 Task: Create a due date automation trigger when advanced on, 2 hours before a card is due add fields without custom field "Resume" set to a number lower or equal to 1 and greater or equal to 10.
Action: Mouse moved to (822, 242)
Screenshot: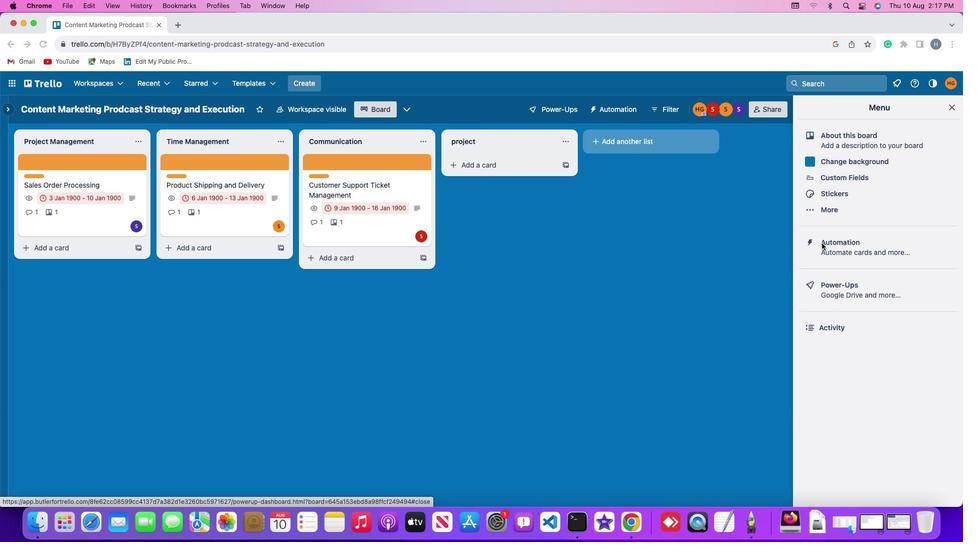 
Action: Mouse pressed left at (822, 242)
Screenshot: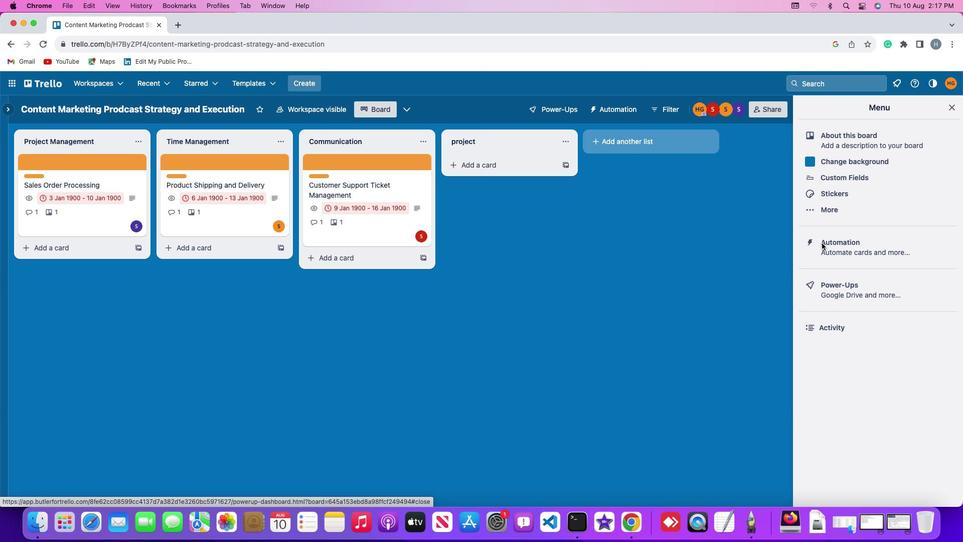 
Action: Mouse pressed left at (822, 242)
Screenshot: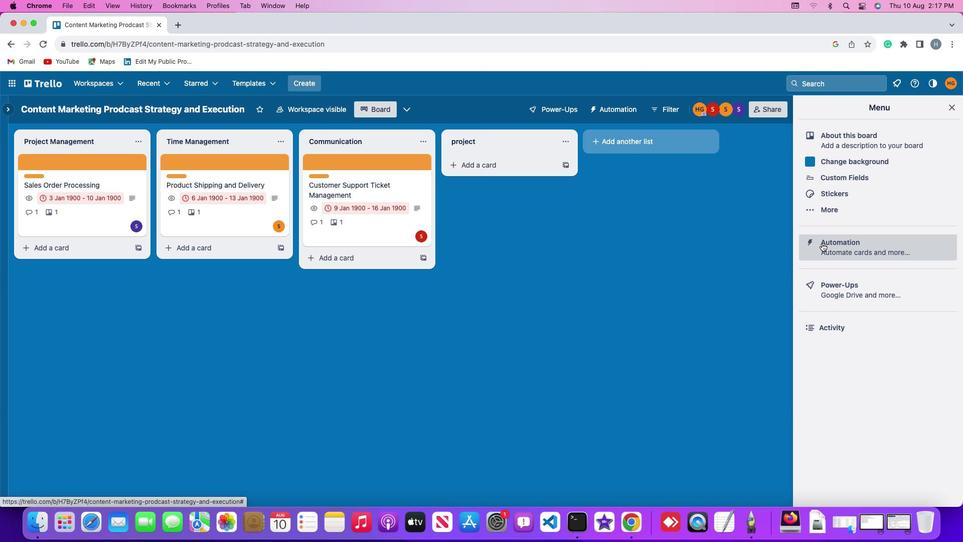 
Action: Mouse moved to (67, 234)
Screenshot: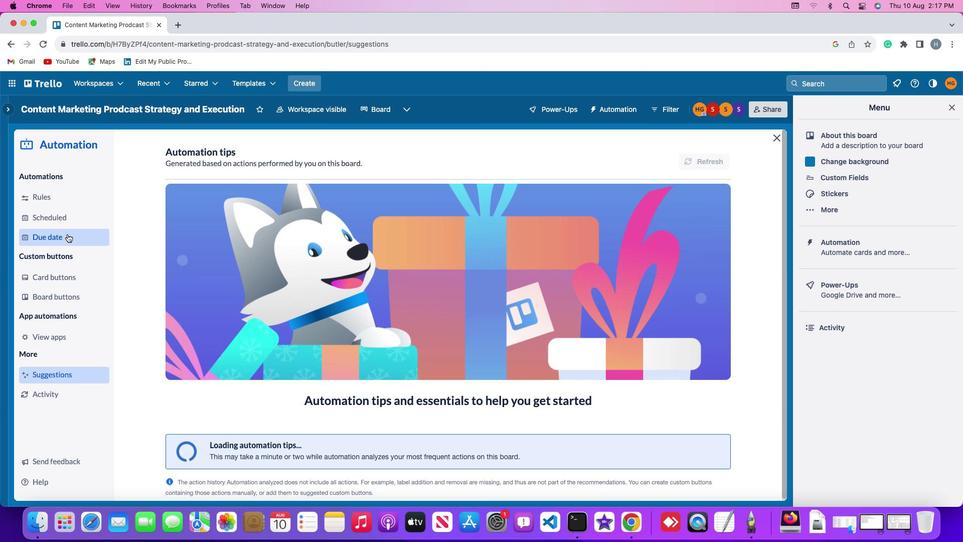 
Action: Mouse pressed left at (67, 234)
Screenshot: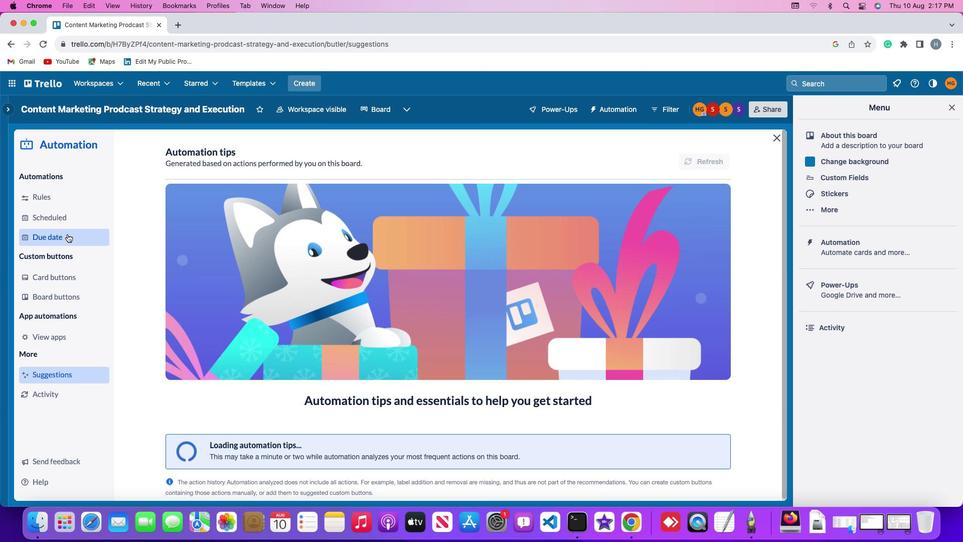 
Action: Mouse moved to (687, 155)
Screenshot: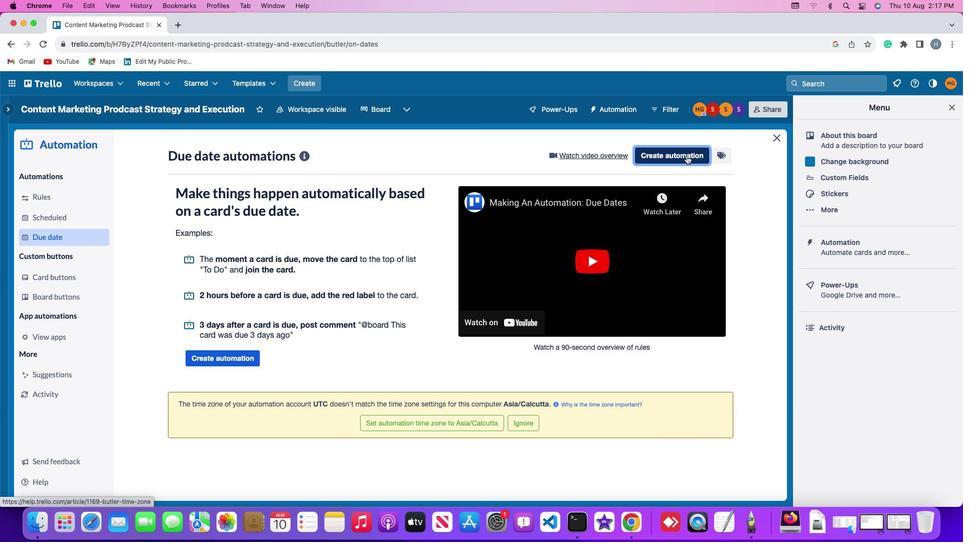 
Action: Mouse pressed left at (687, 155)
Screenshot: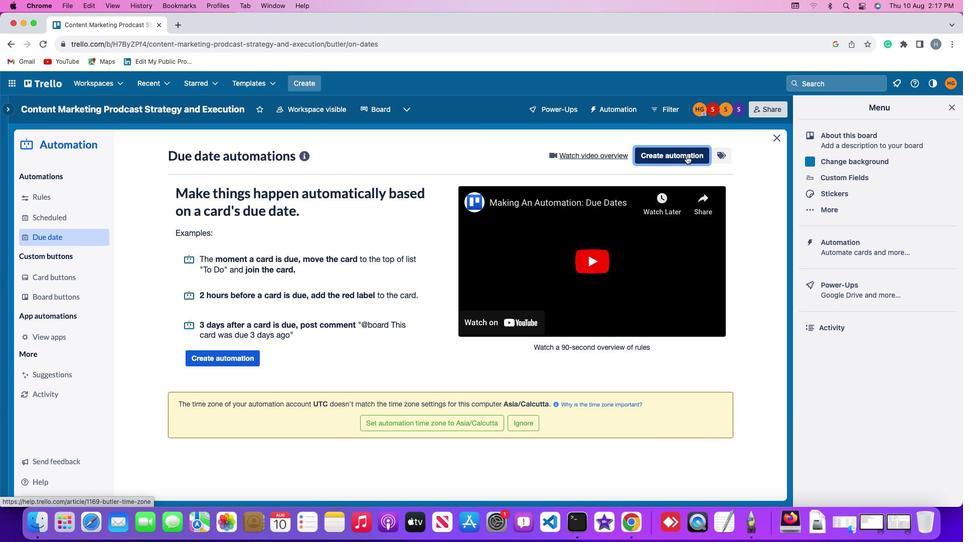 
Action: Mouse moved to (196, 253)
Screenshot: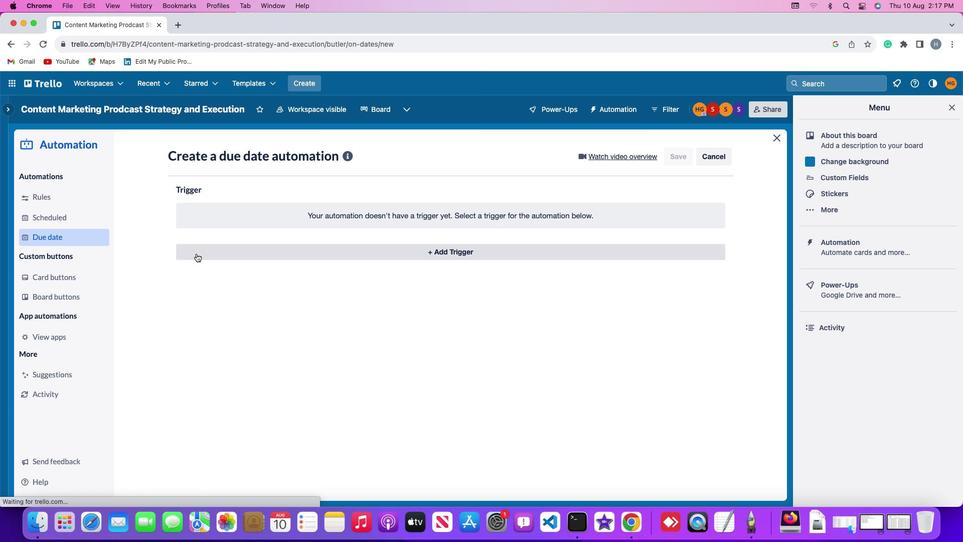 
Action: Mouse pressed left at (196, 253)
Screenshot: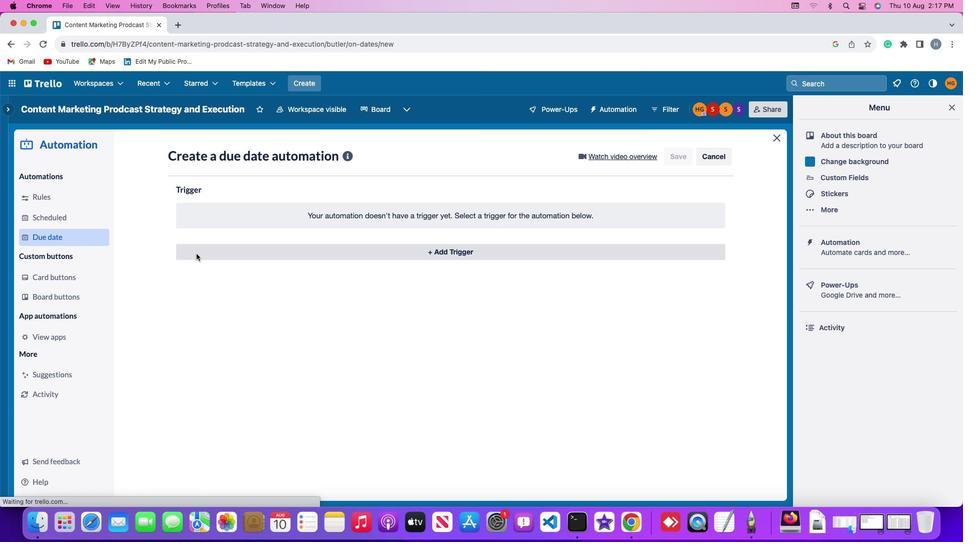 
Action: Mouse moved to (196, 404)
Screenshot: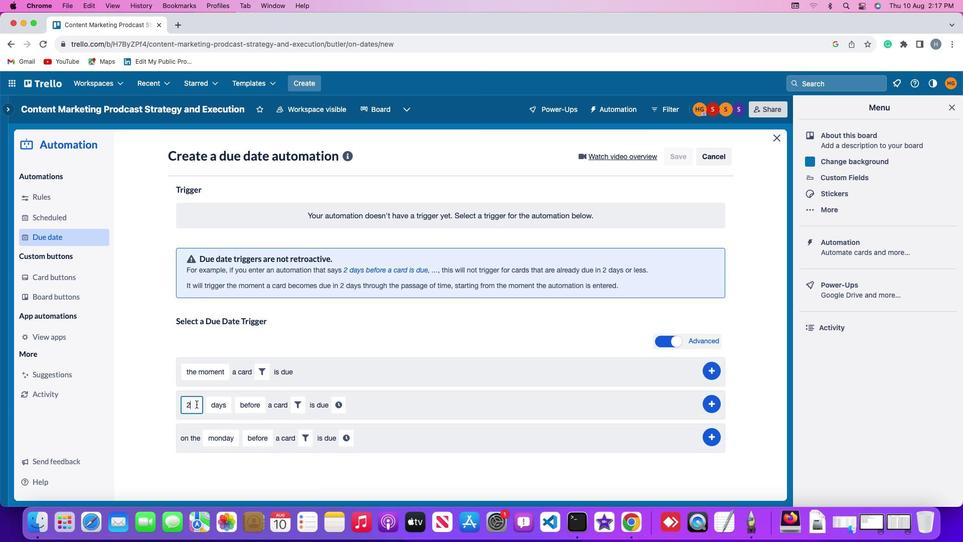 
Action: Mouse pressed left at (196, 404)
Screenshot: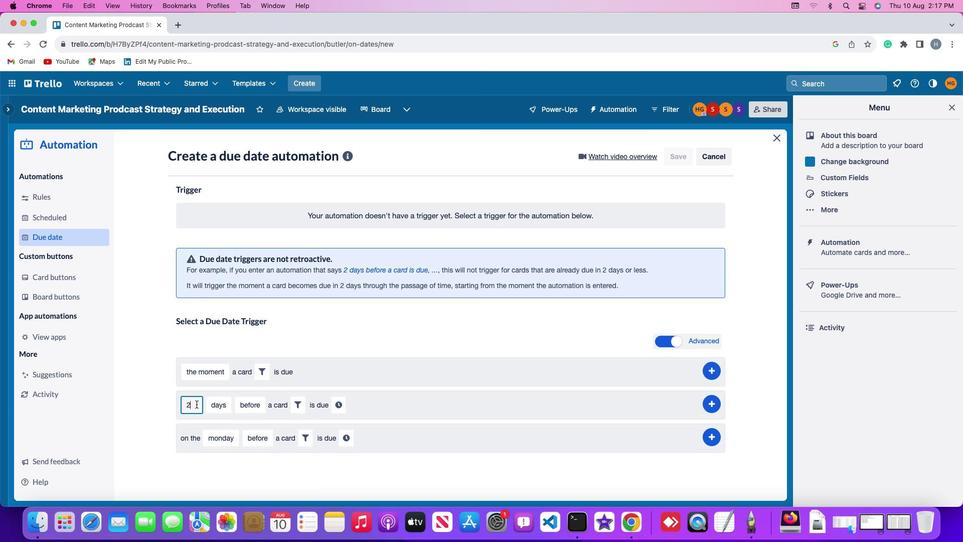 
Action: Mouse moved to (198, 401)
Screenshot: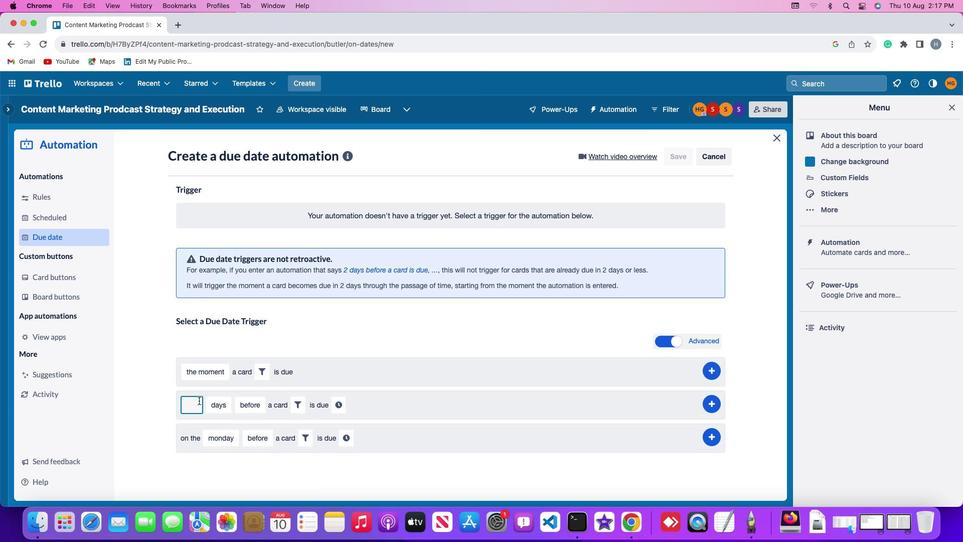
Action: Key pressed Key.backspace
Screenshot: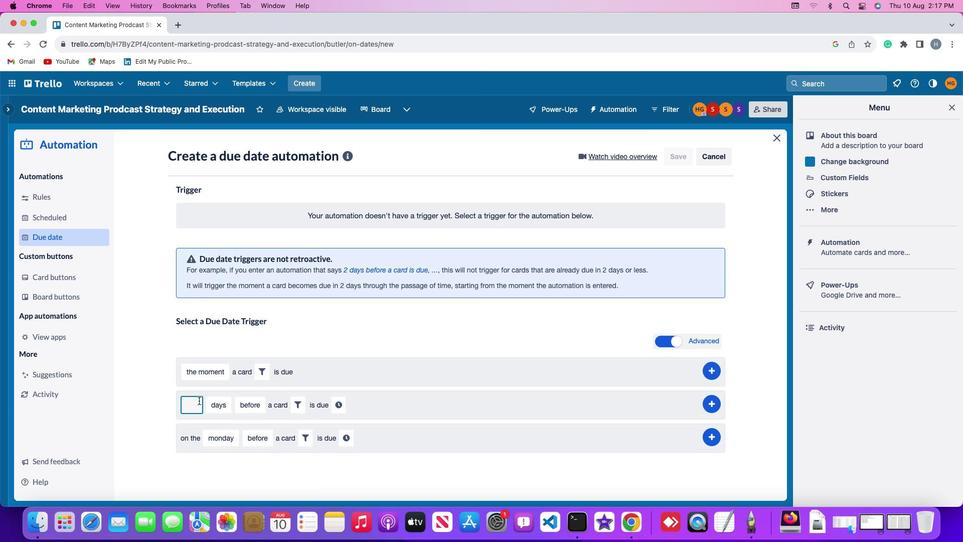 
Action: Mouse moved to (198, 400)
Screenshot: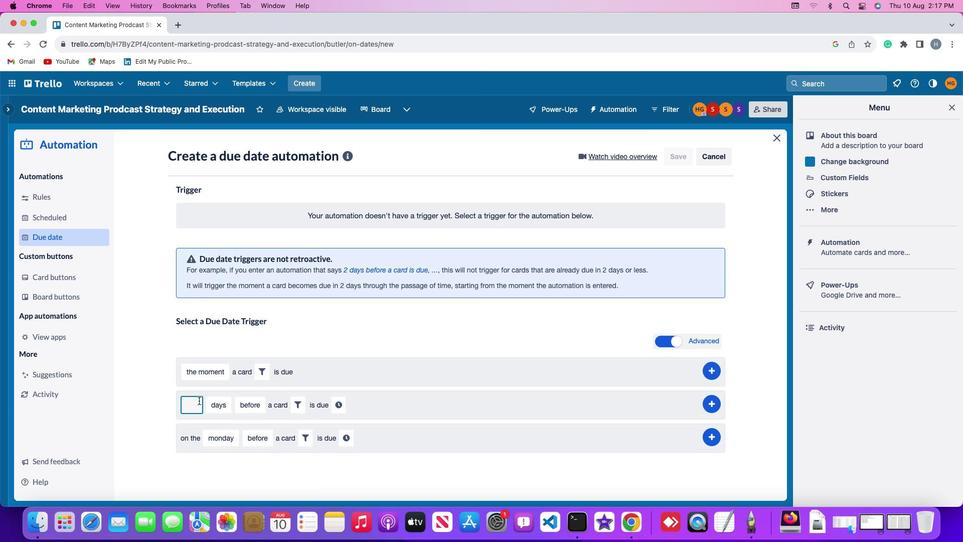 
Action: Key pressed '2'
Screenshot: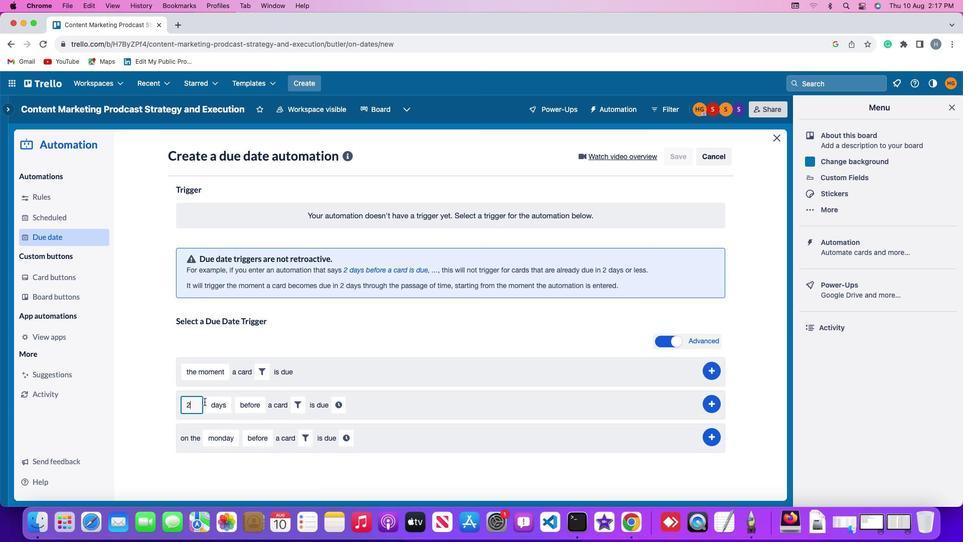 
Action: Mouse moved to (222, 402)
Screenshot: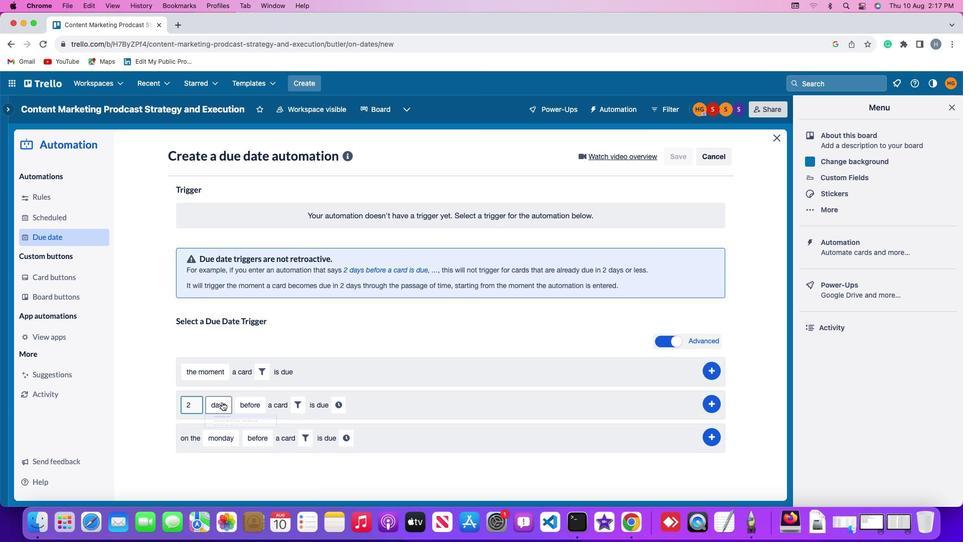 
Action: Mouse pressed left at (222, 402)
Screenshot: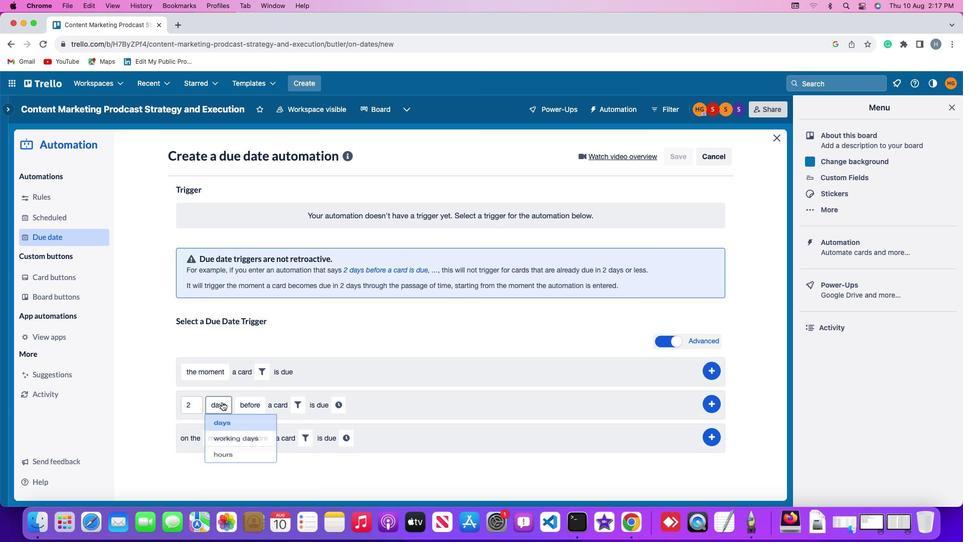 
Action: Mouse moved to (226, 460)
Screenshot: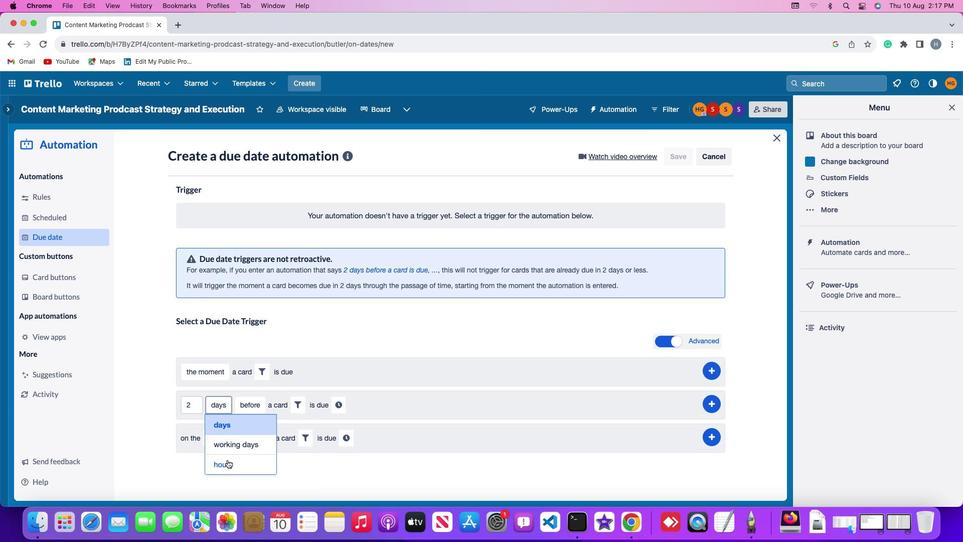 
Action: Mouse pressed left at (226, 460)
Screenshot: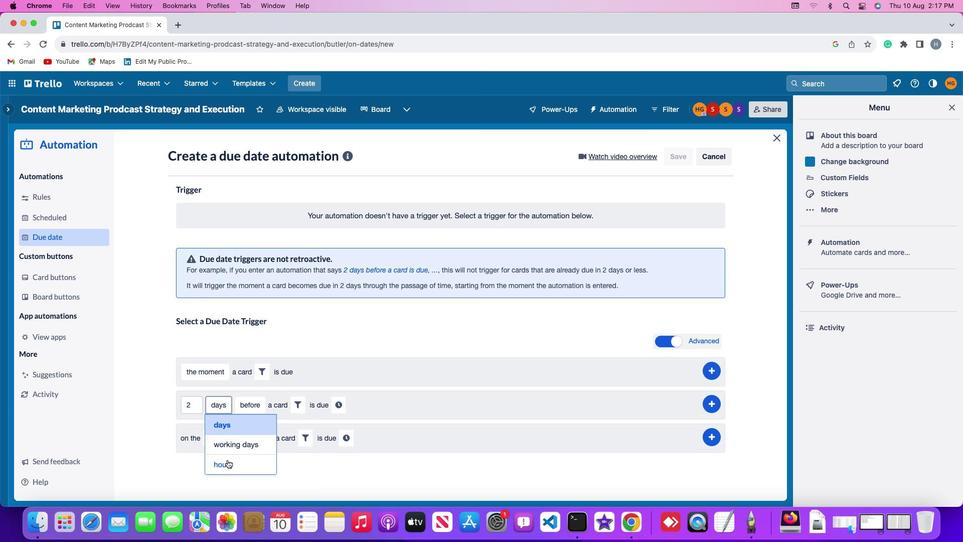
Action: Mouse moved to (246, 408)
Screenshot: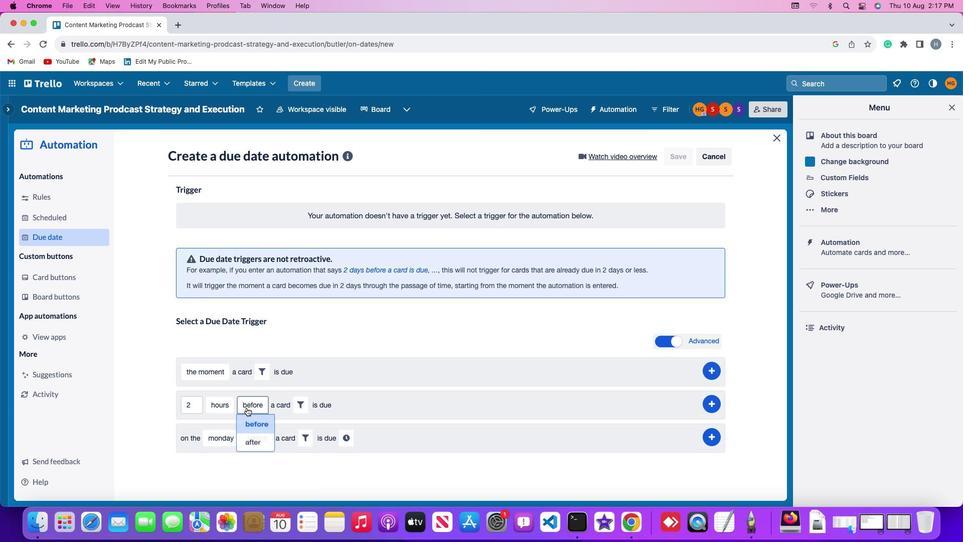 
Action: Mouse pressed left at (246, 408)
Screenshot: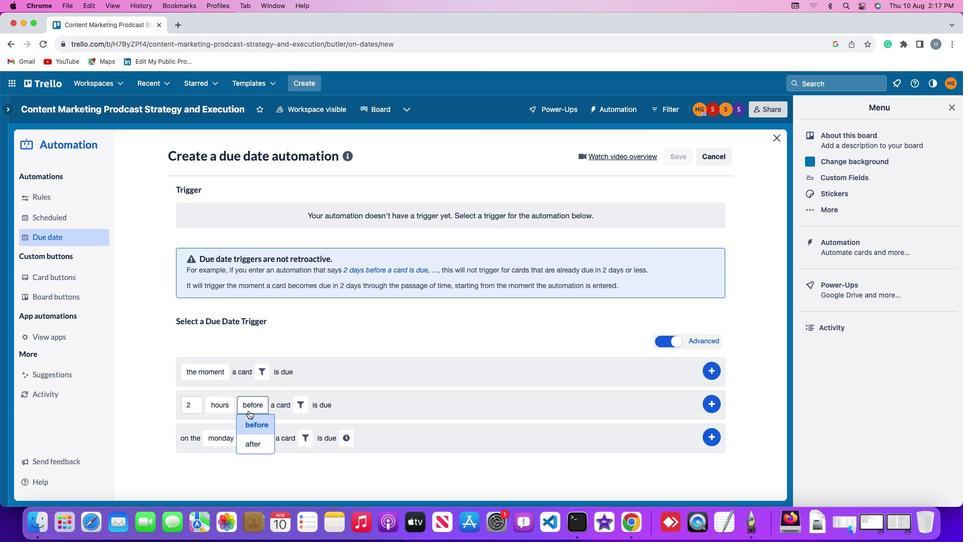 
Action: Mouse moved to (253, 427)
Screenshot: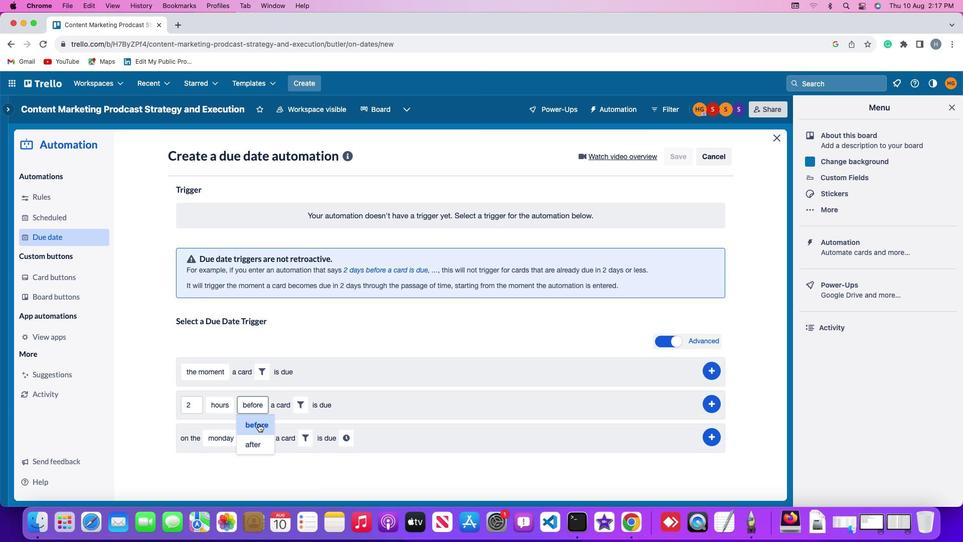 
Action: Mouse pressed left at (253, 427)
Screenshot: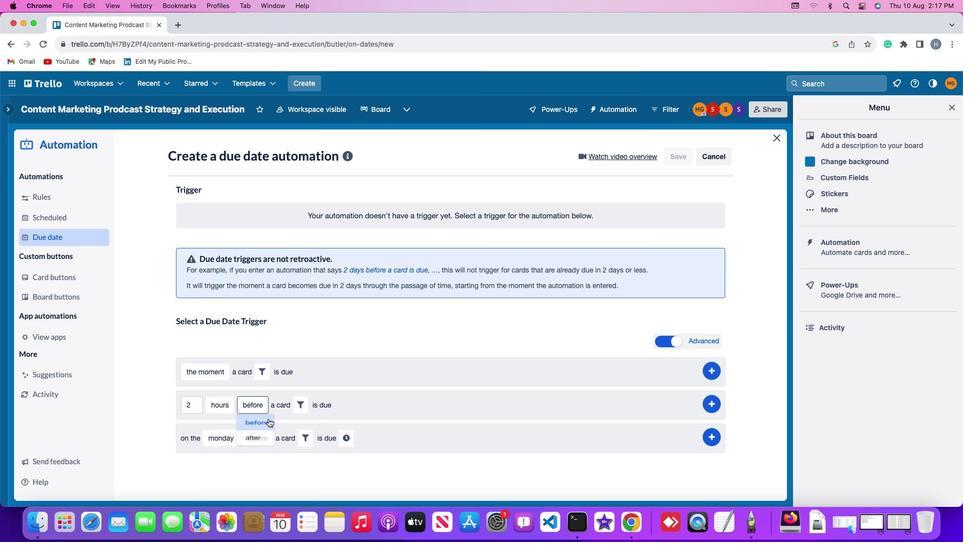 
Action: Mouse moved to (304, 406)
Screenshot: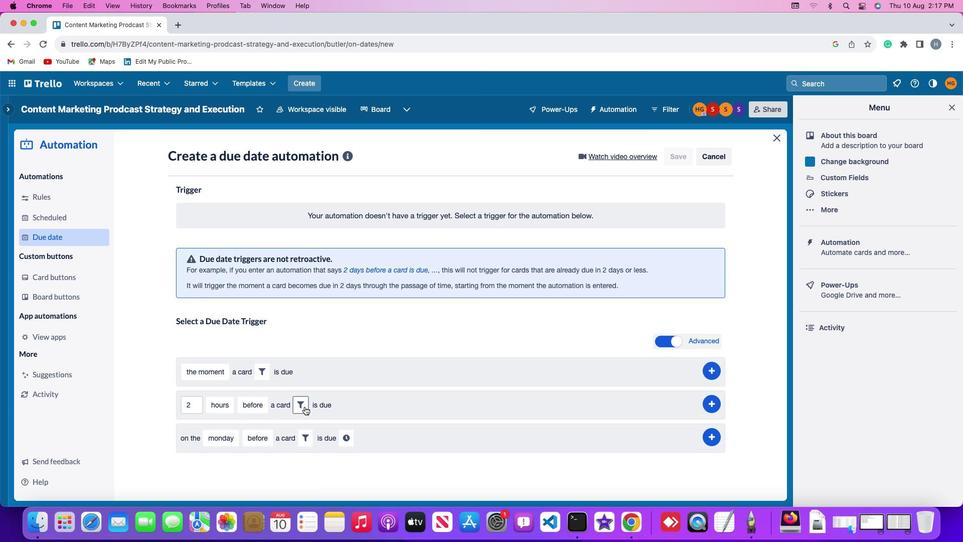 
Action: Mouse pressed left at (304, 406)
Screenshot: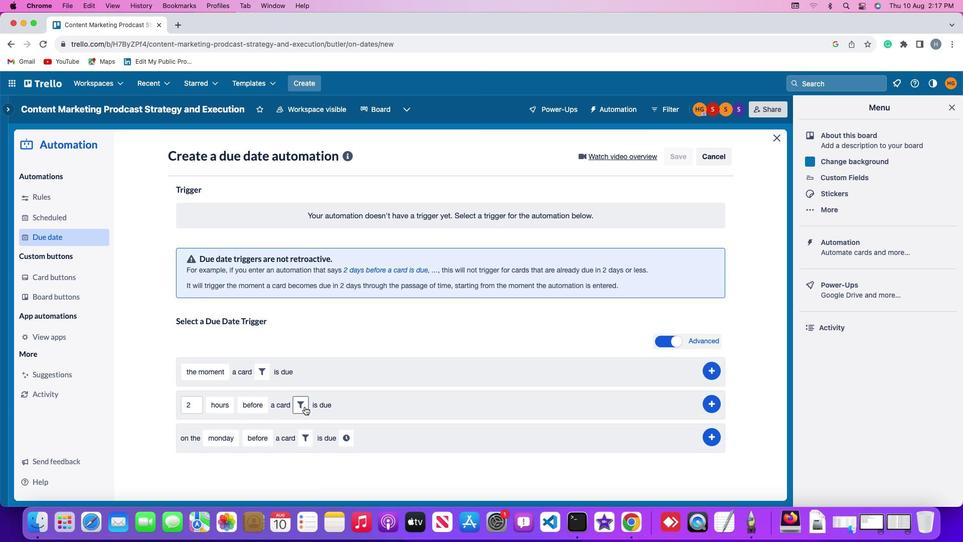 
Action: Mouse moved to (460, 436)
Screenshot: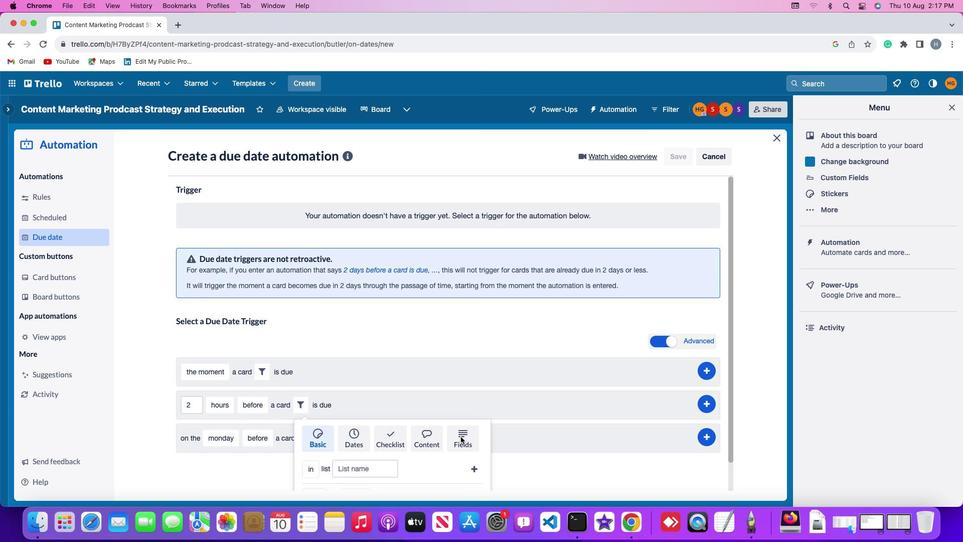 
Action: Mouse pressed left at (460, 436)
Screenshot: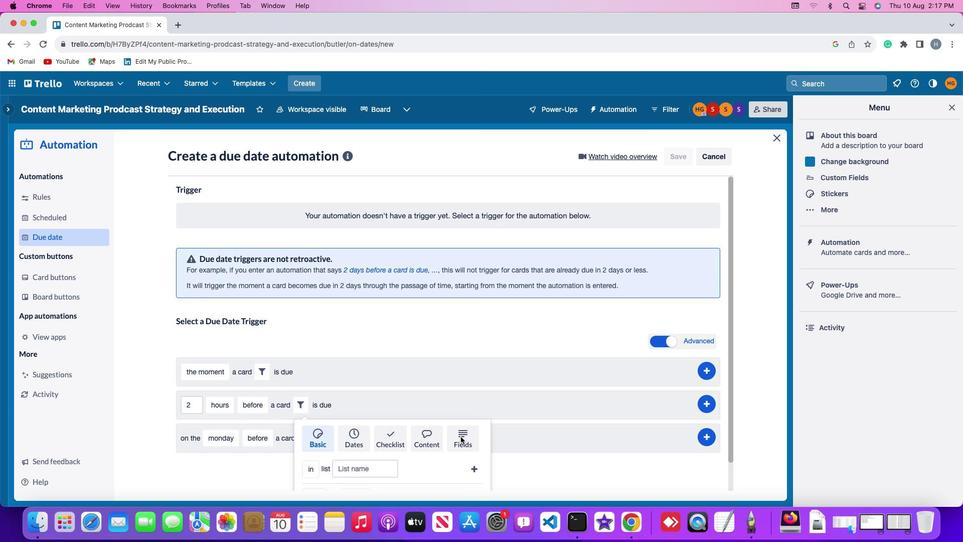
Action: Mouse moved to (282, 472)
Screenshot: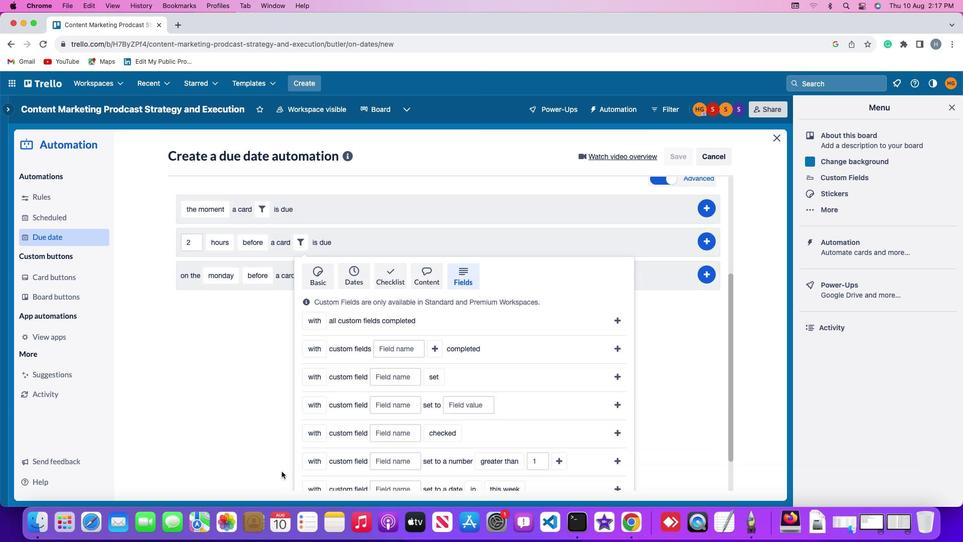 
Action: Mouse scrolled (282, 472) with delta (0, 0)
Screenshot: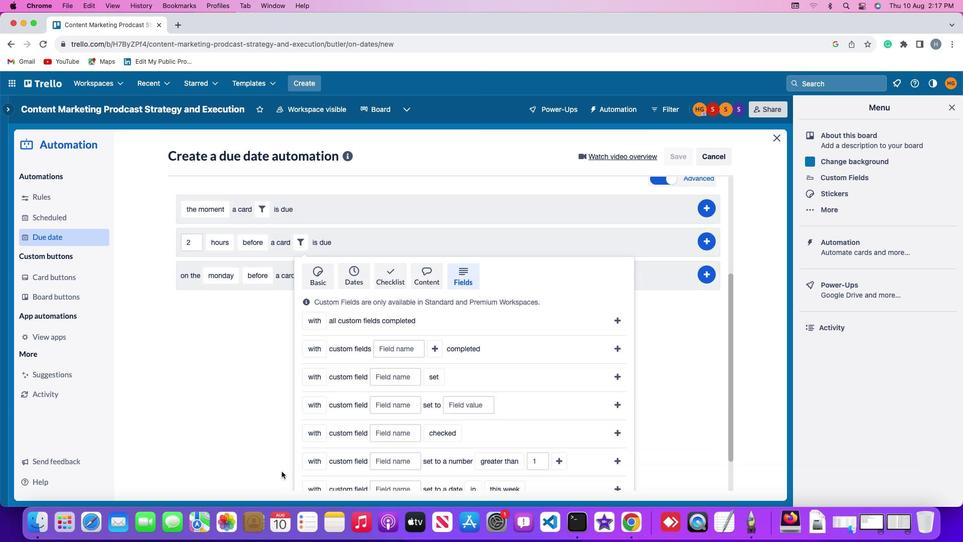 
Action: Mouse moved to (282, 471)
Screenshot: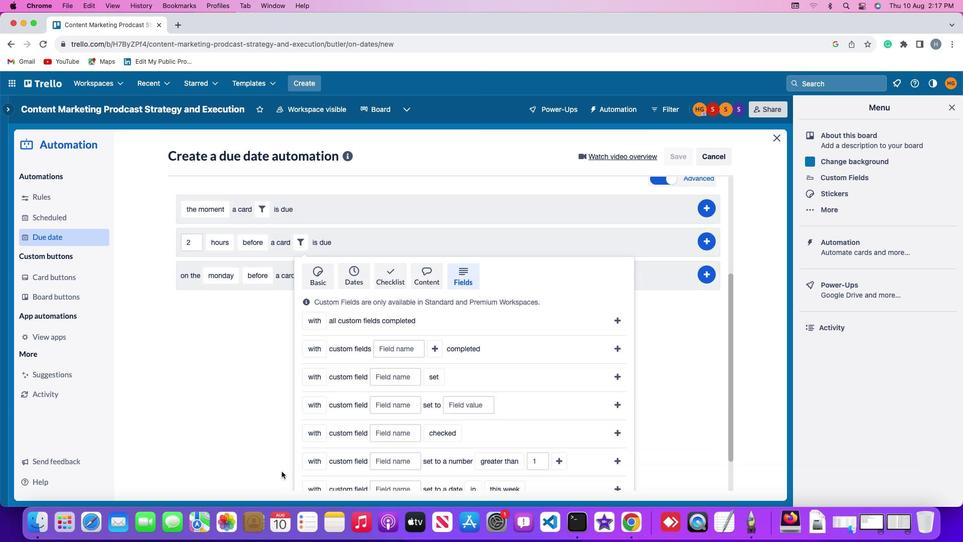 
Action: Mouse scrolled (282, 471) with delta (0, 0)
Screenshot: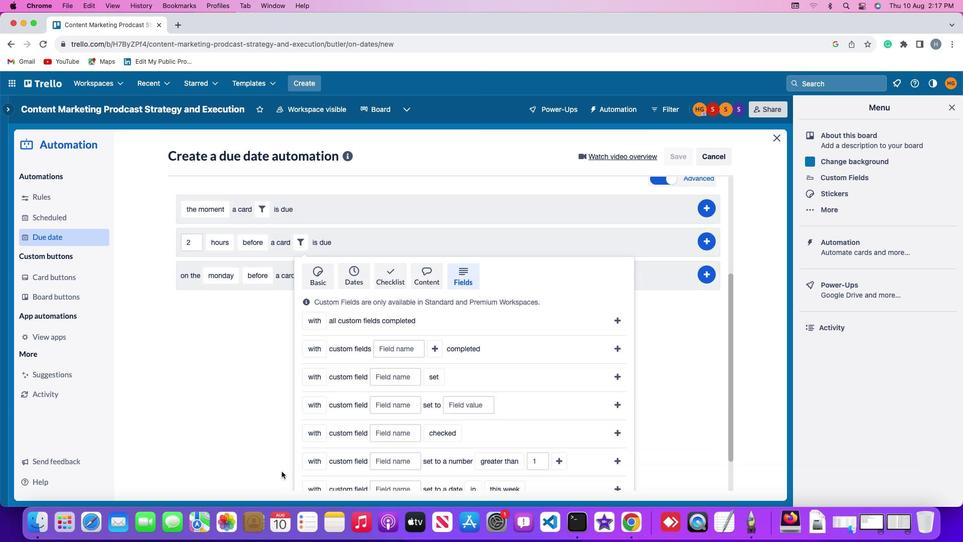 
Action: Mouse moved to (282, 471)
Screenshot: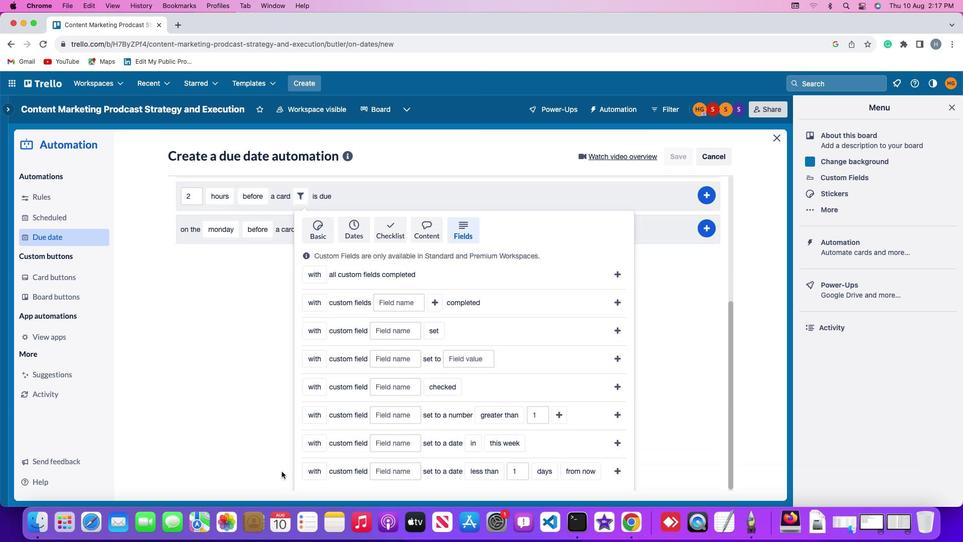 
Action: Mouse scrolled (282, 471) with delta (0, -1)
Screenshot: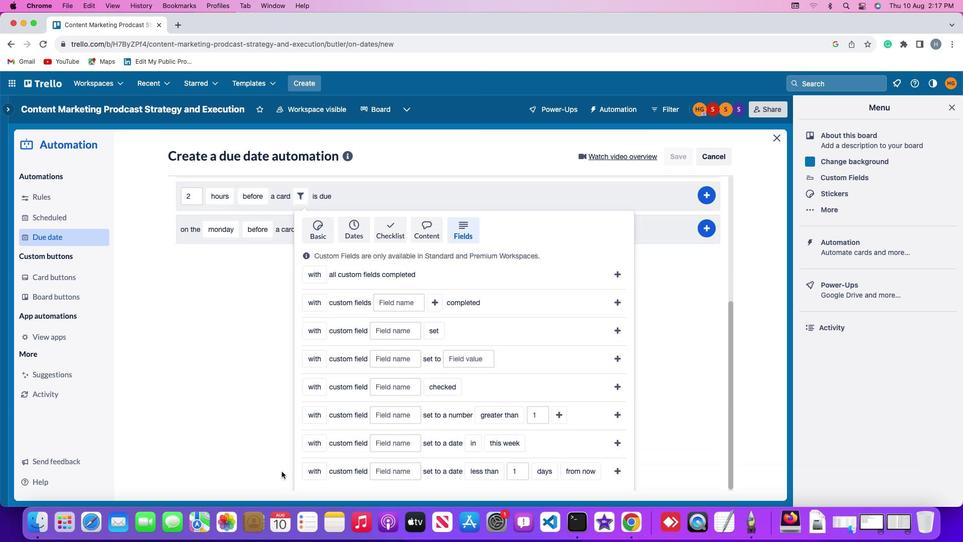 
Action: Mouse moved to (281, 471)
Screenshot: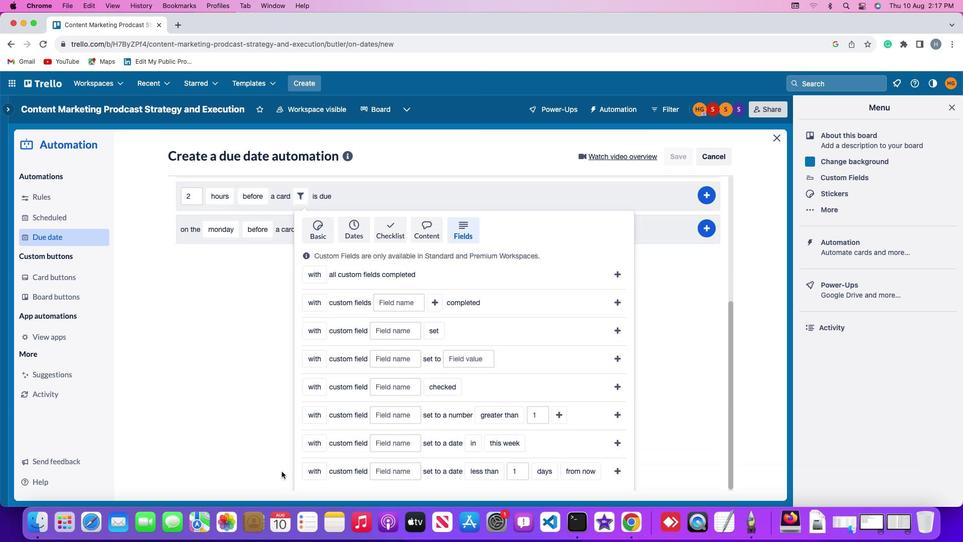 
Action: Mouse scrolled (281, 471) with delta (0, -2)
Screenshot: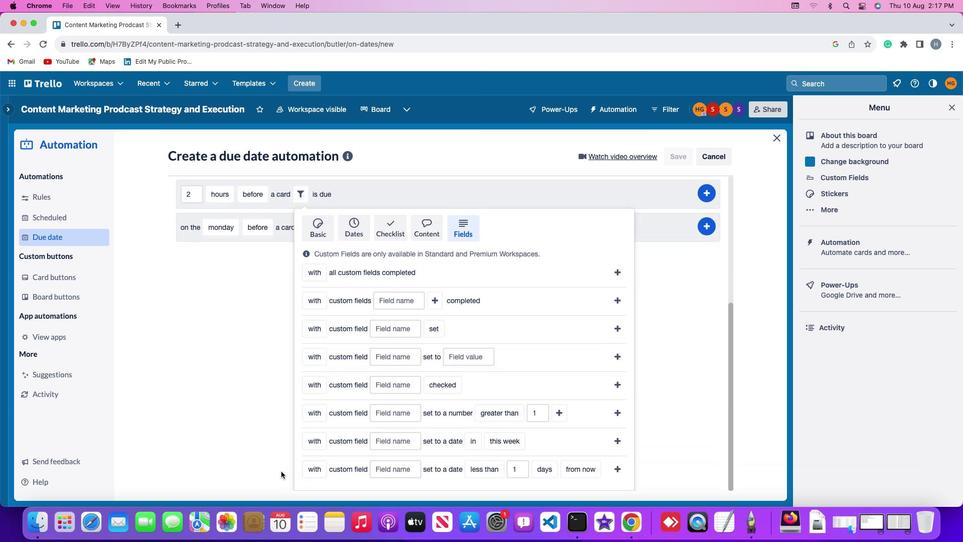 
Action: Mouse moved to (281, 471)
Screenshot: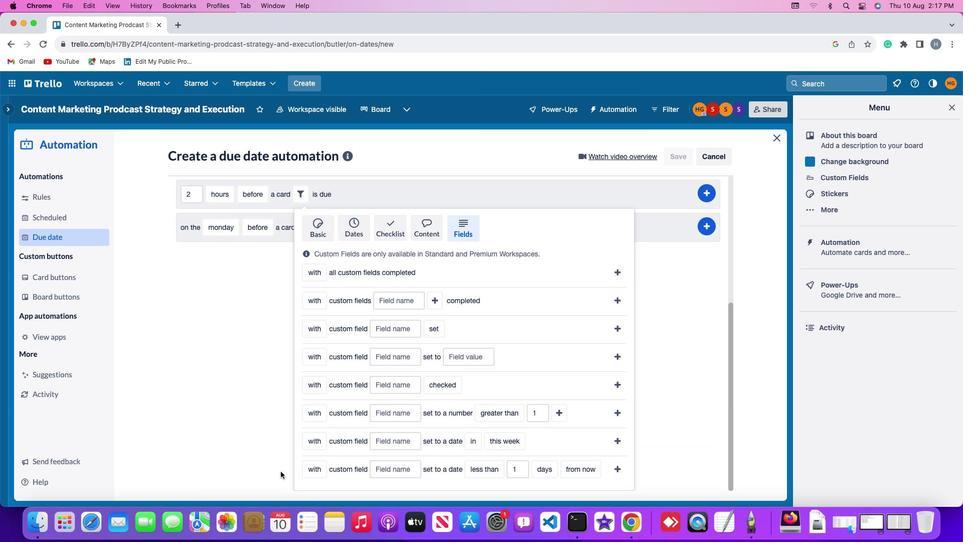 
Action: Mouse scrolled (281, 471) with delta (0, 0)
Screenshot: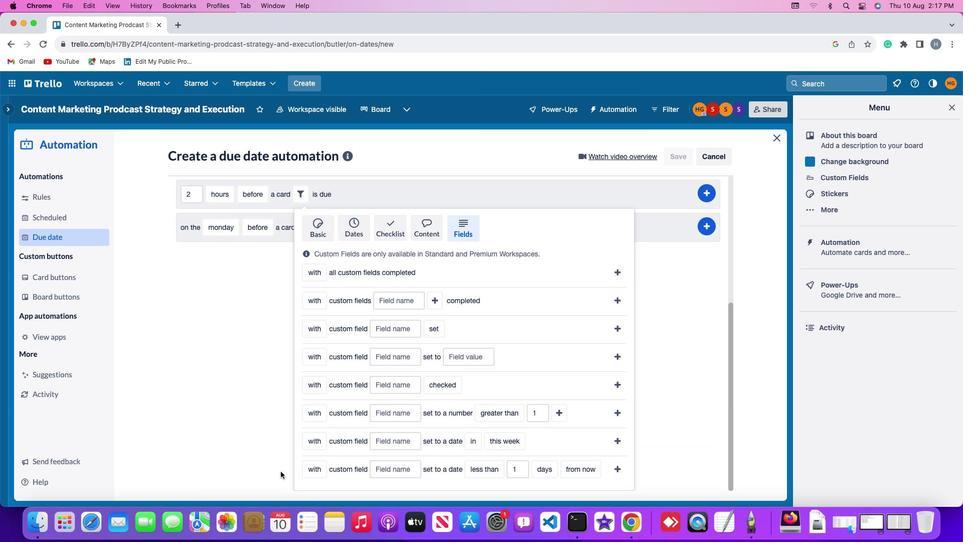
Action: Mouse moved to (281, 470)
Screenshot: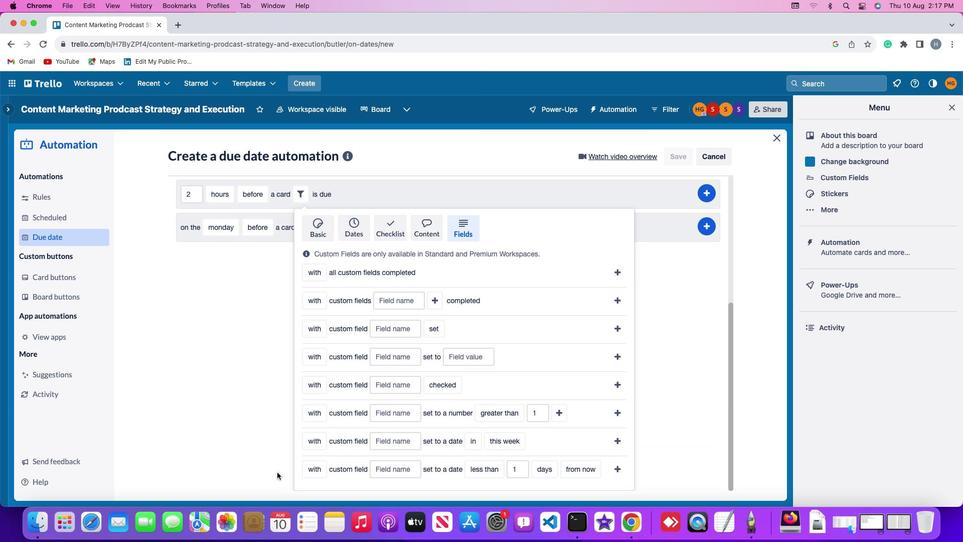 
Action: Mouse scrolled (281, 470) with delta (0, 0)
Screenshot: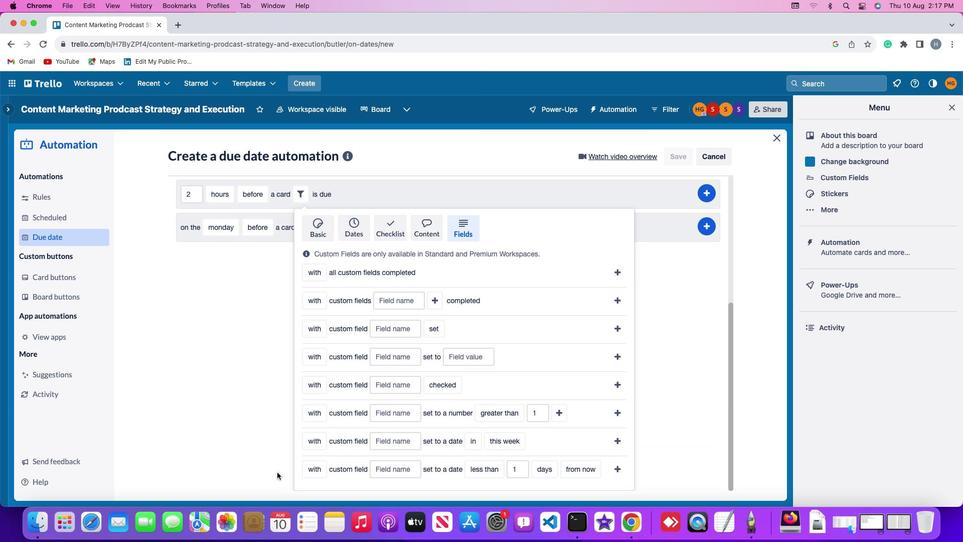 
Action: Mouse scrolled (281, 470) with delta (0, -1)
Screenshot: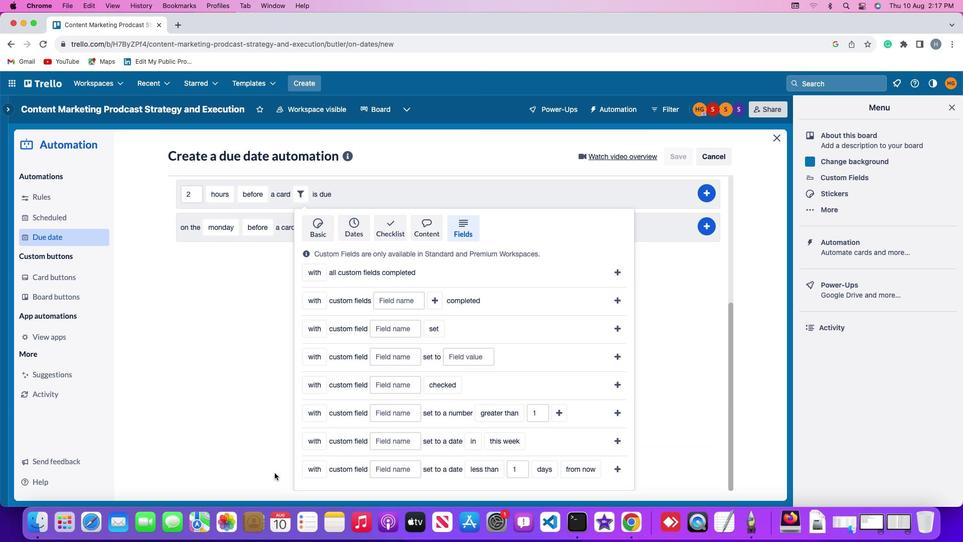 
Action: Mouse moved to (315, 416)
Screenshot: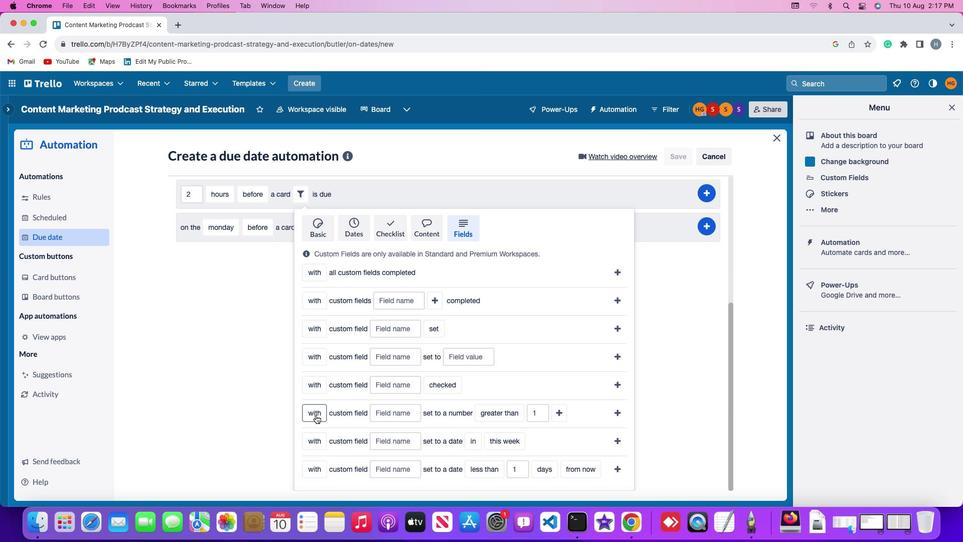 
Action: Mouse pressed left at (315, 416)
Screenshot: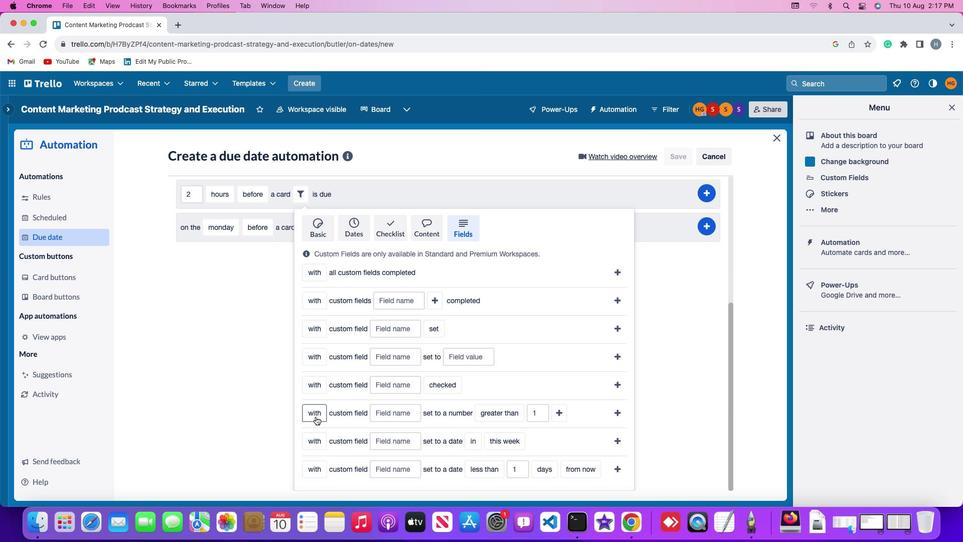 
Action: Mouse moved to (320, 451)
Screenshot: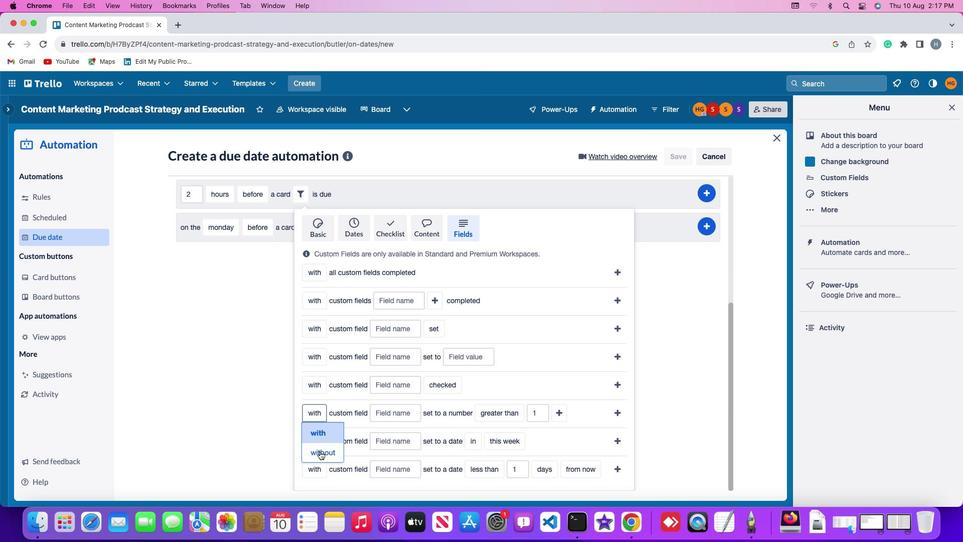 
Action: Mouse pressed left at (320, 451)
Screenshot: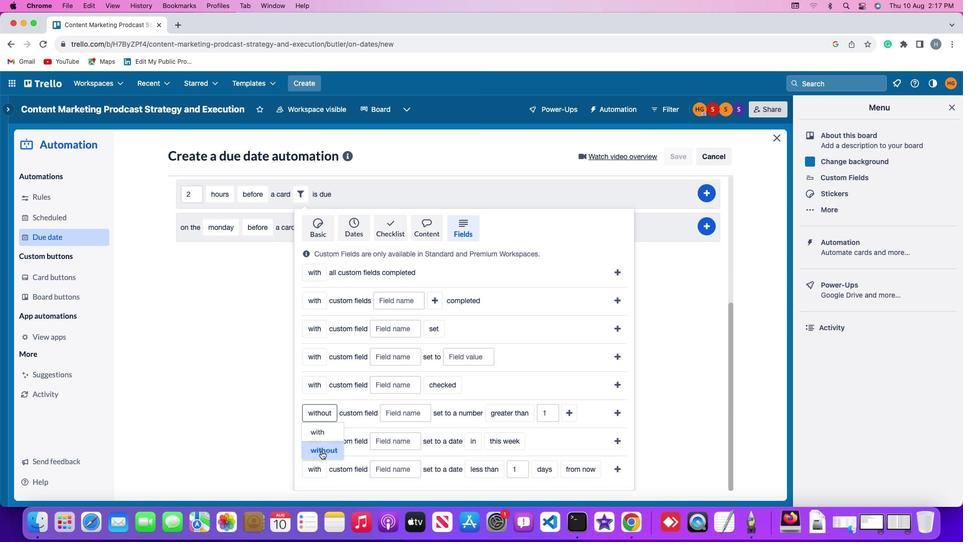 
Action: Mouse moved to (408, 415)
Screenshot: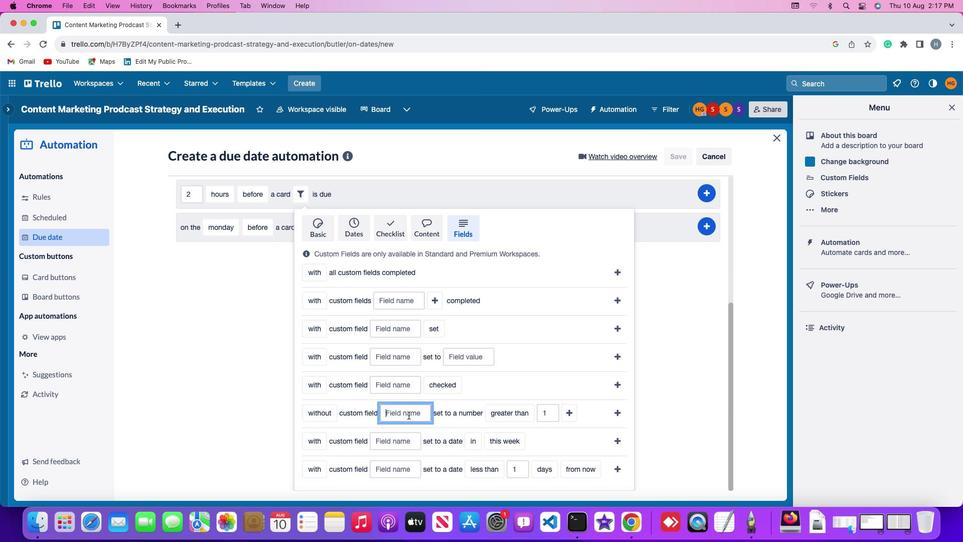 
Action: Mouse pressed left at (408, 415)
Screenshot: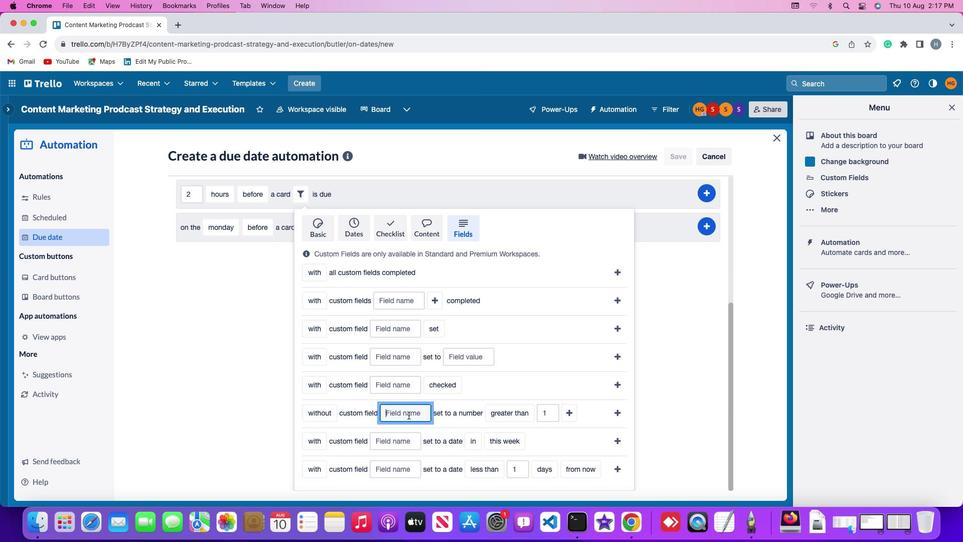
Action: Mouse moved to (408, 415)
Screenshot: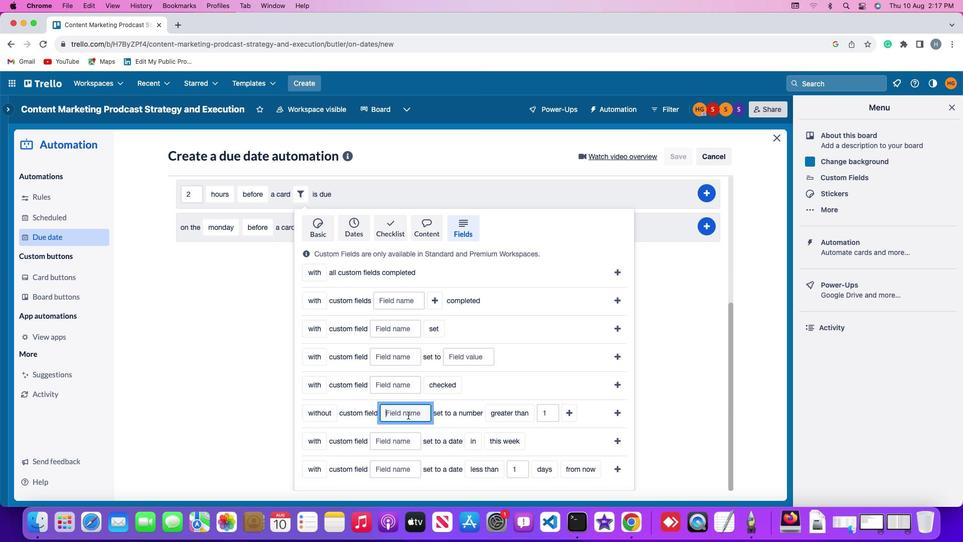 
Action: Key pressed Key.shift'R''e''s''u''m''e'
Screenshot: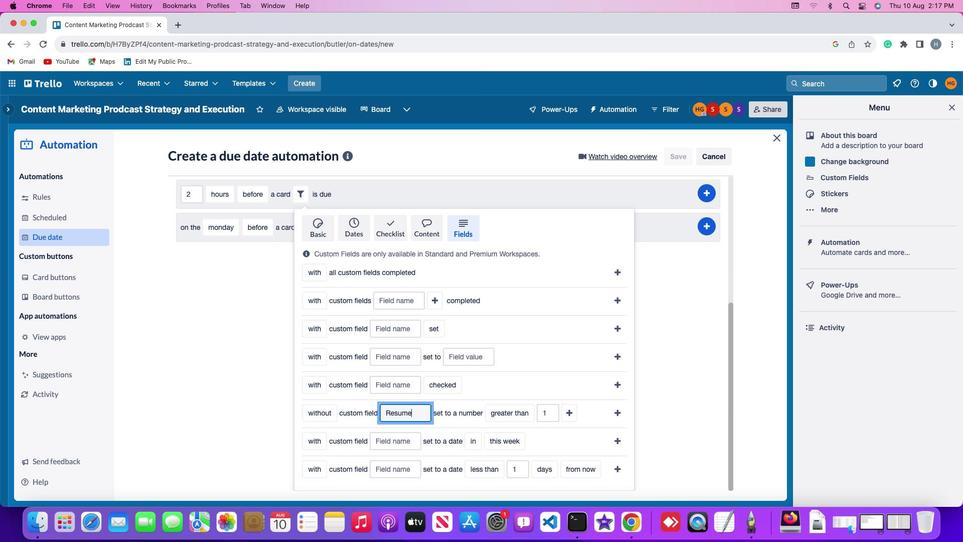 
Action: Mouse moved to (487, 411)
Screenshot: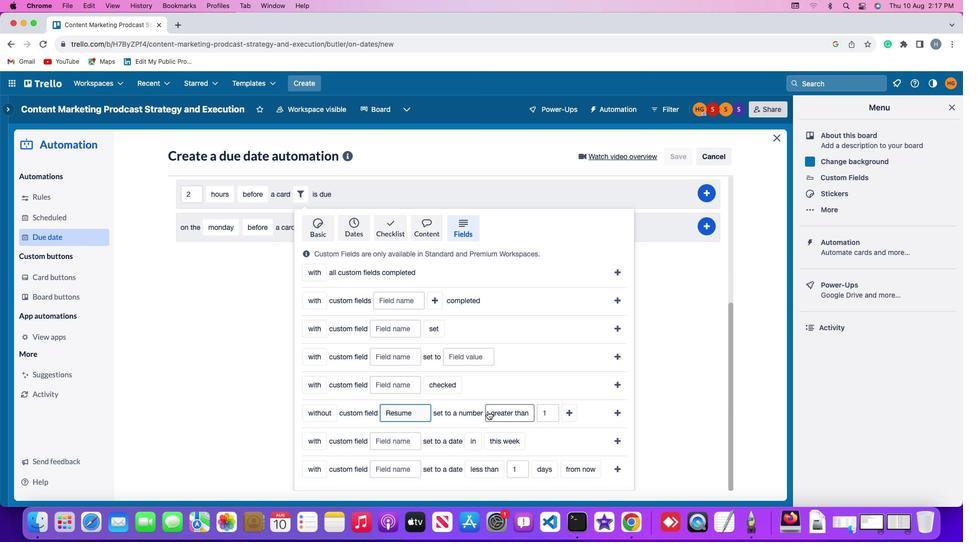 
Action: Mouse pressed left at (487, 411)
Screenshot: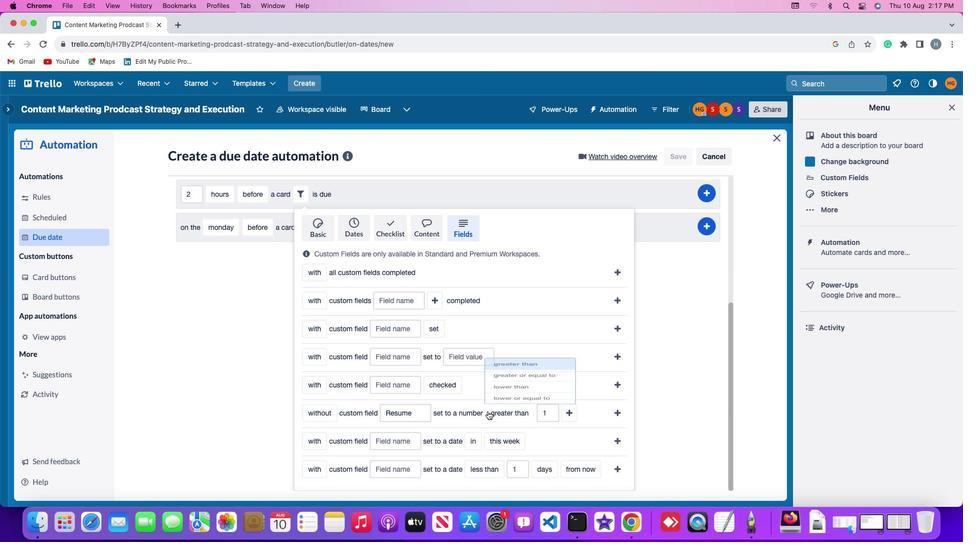 
Action: Mouse moved to (516, 397)
Screenshot: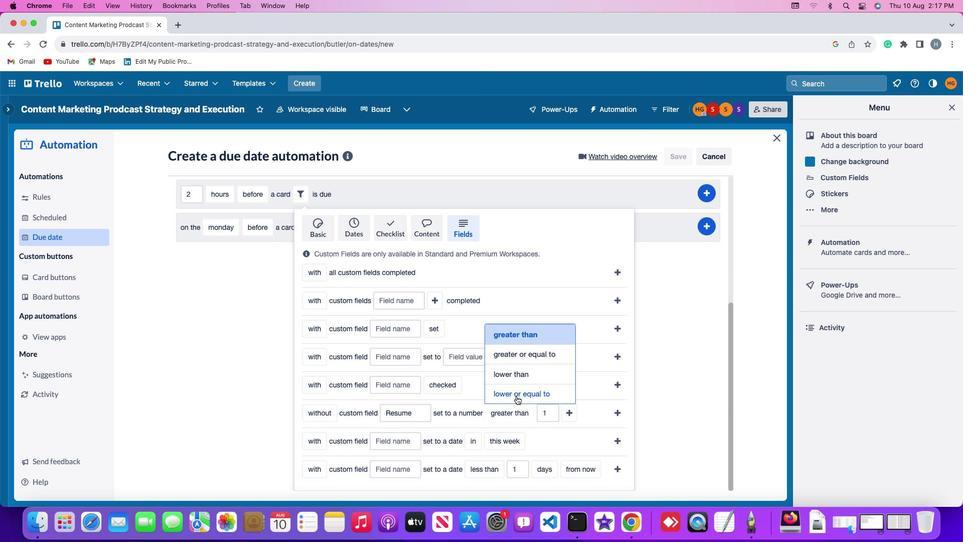 
Action: Mouse pressed left at (516, 397)
Screenshot: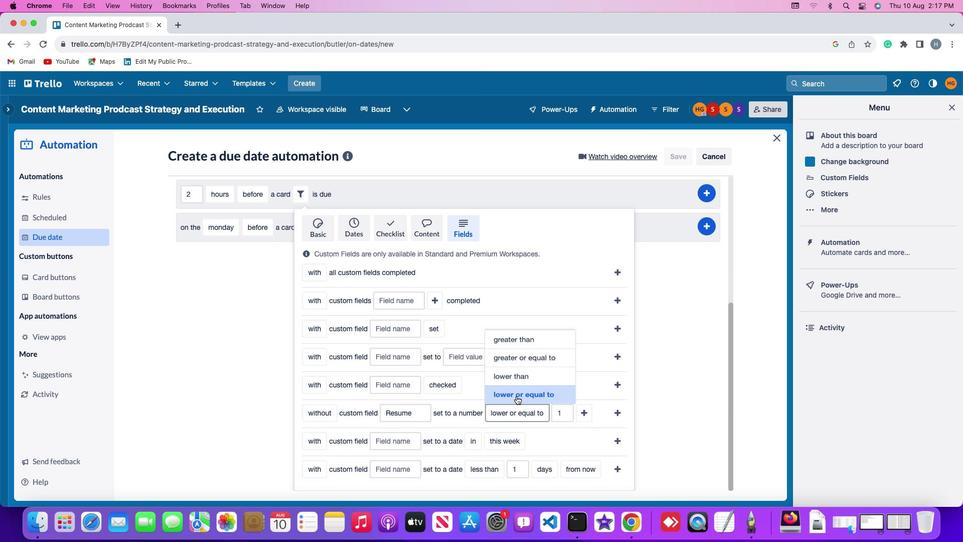 
Action: Mouse moved to (564, 410)
Screenshot: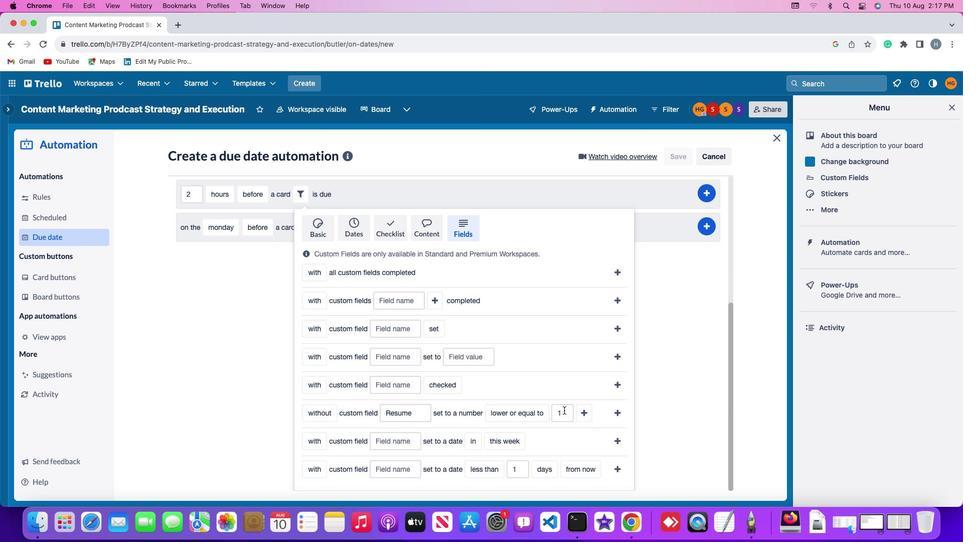 
Action: Mouse pressed left at (564, 410)
Screenshot: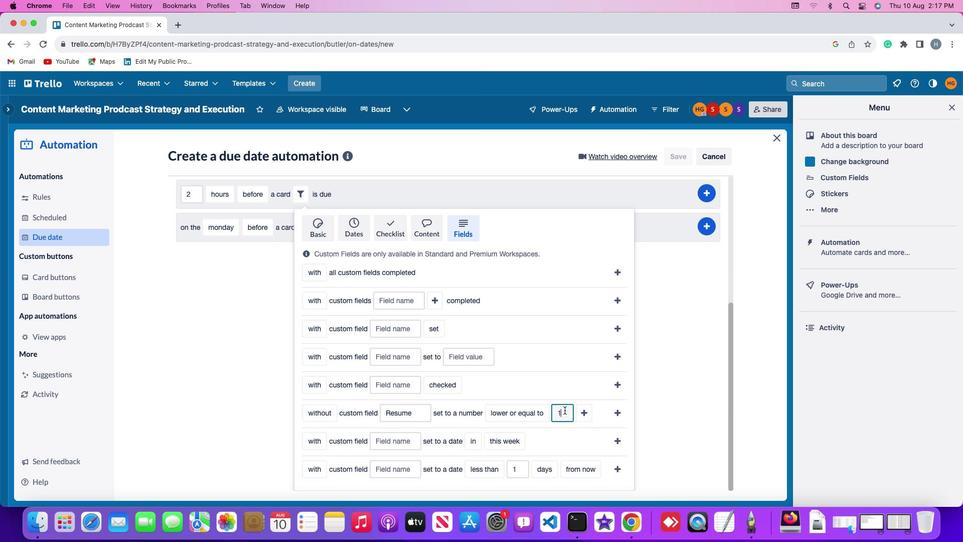 
Action: Mouse moved to (565, 410)
Screenshot: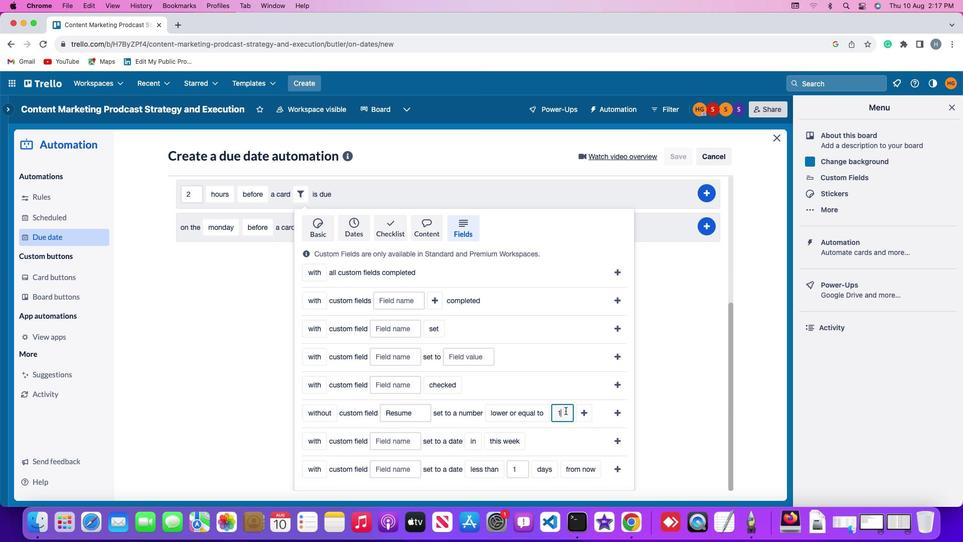 
Action: Key pressed Key.backspace
Screenshot: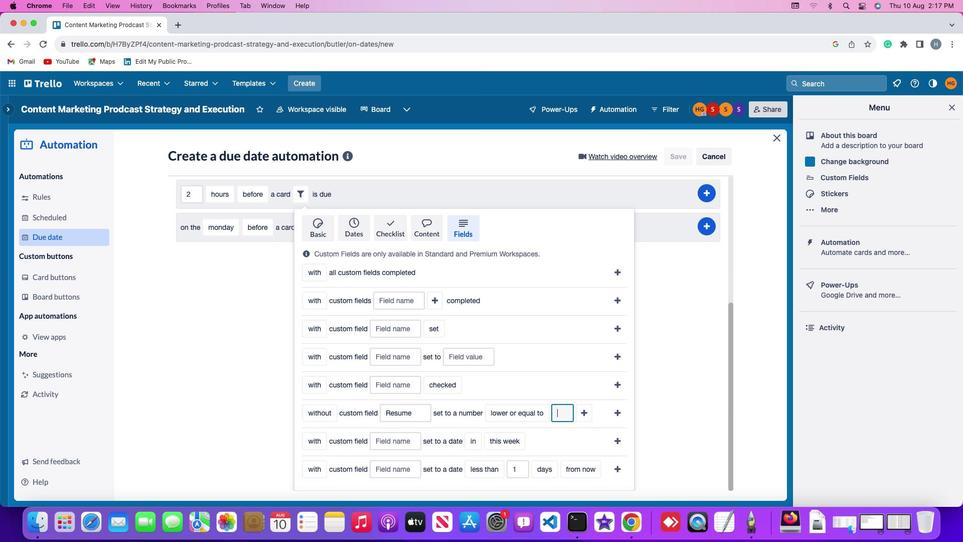 
Action: Mouse moved to (566, 411)
Screenshot: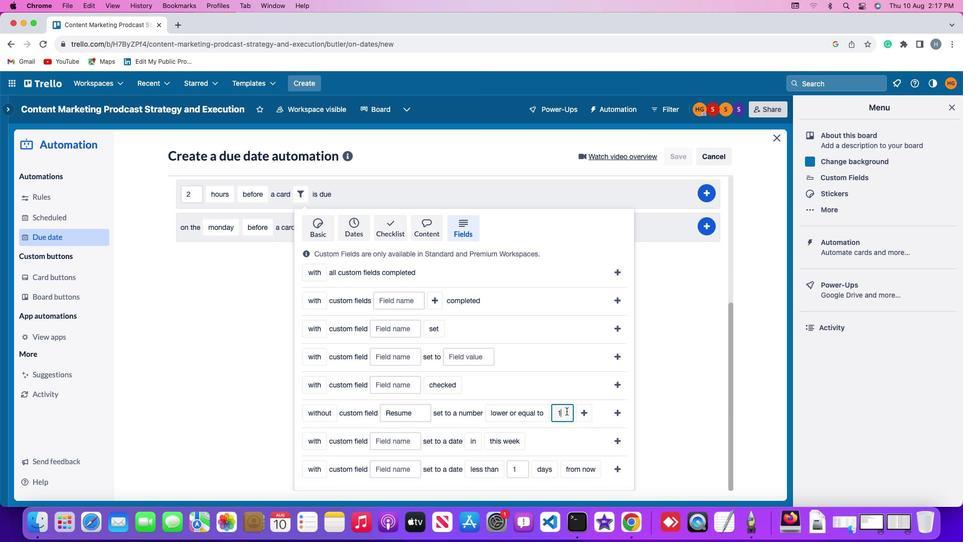 
Action: Key pressed '1'
Screenshot: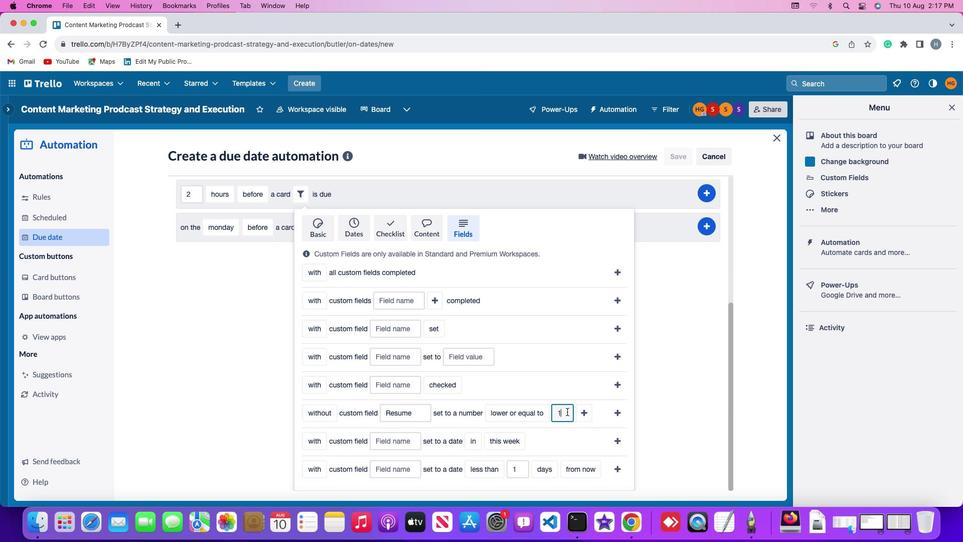 
Action: Mouse moved to (580, 413)
Screenshot: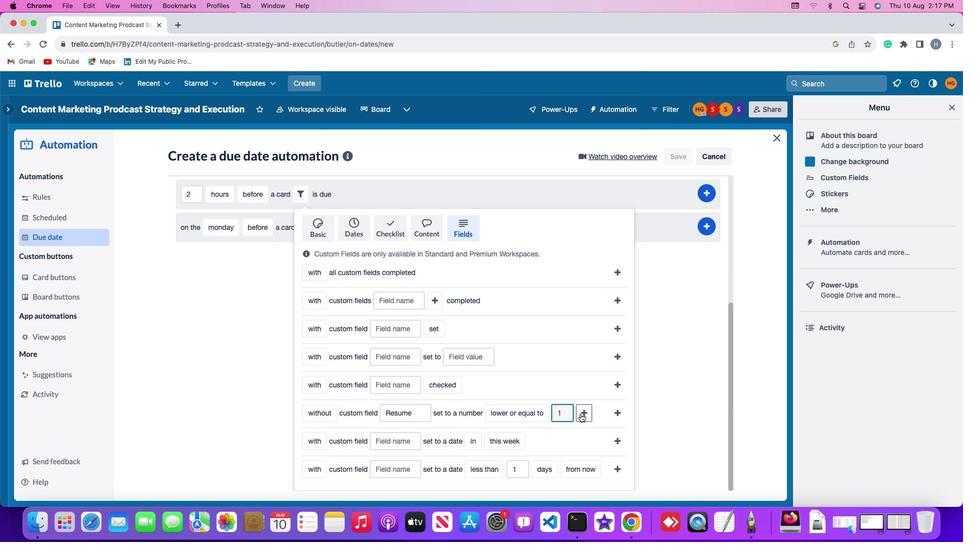 
Action: Mouse pressed left at (580, 413)
Screenshot: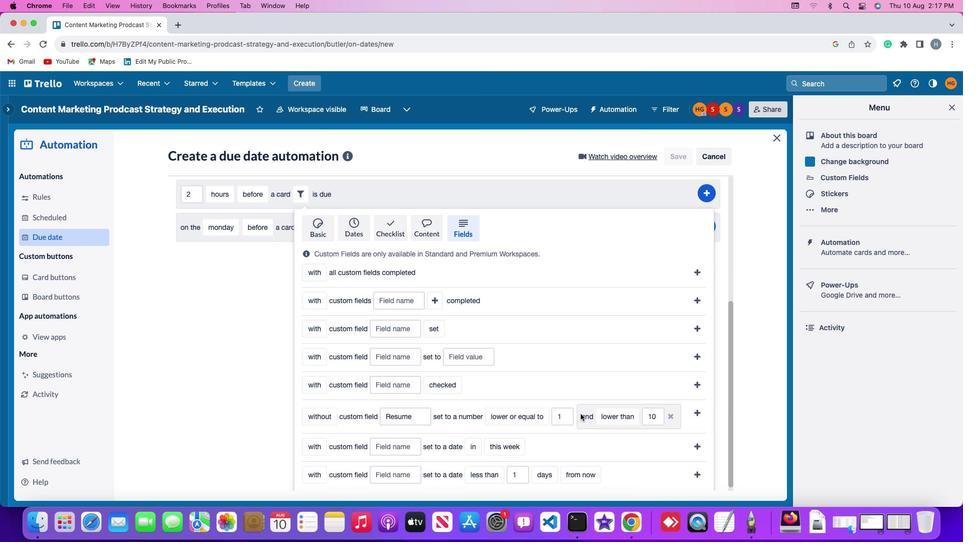 
Action: Mouse moved to (607, 415)
Screenshot: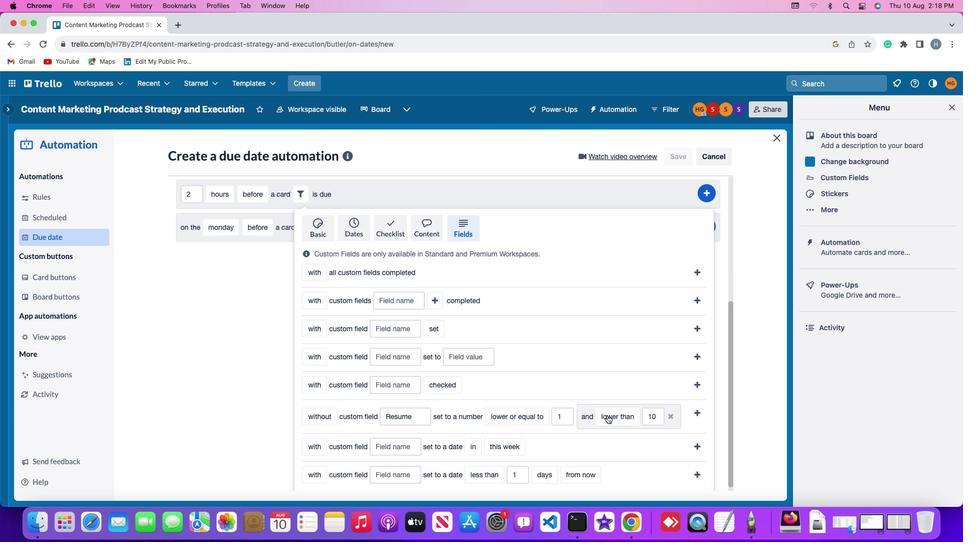 
Action: Mouse pressed left at (607, 415)
Screenshot: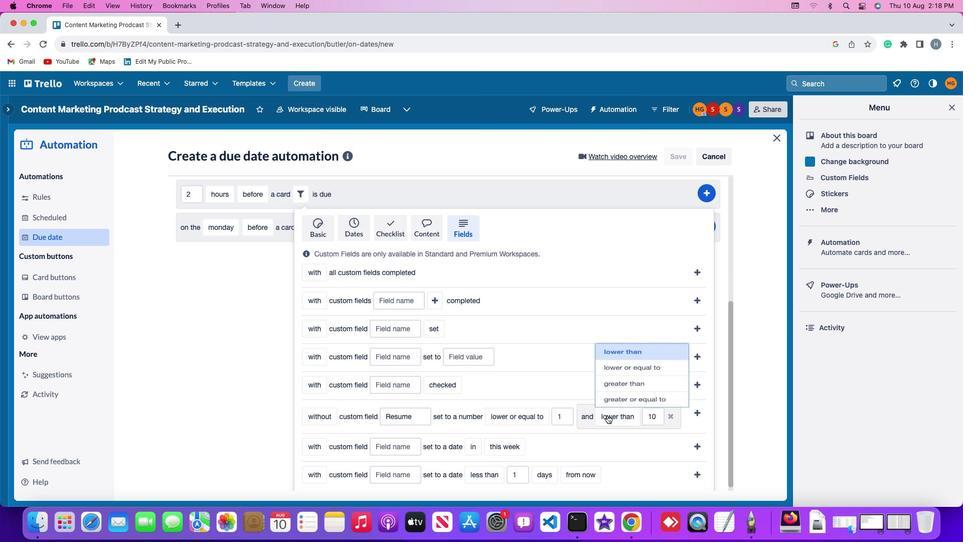 
Action: Mouse moved to (616, 400)
Screenshot: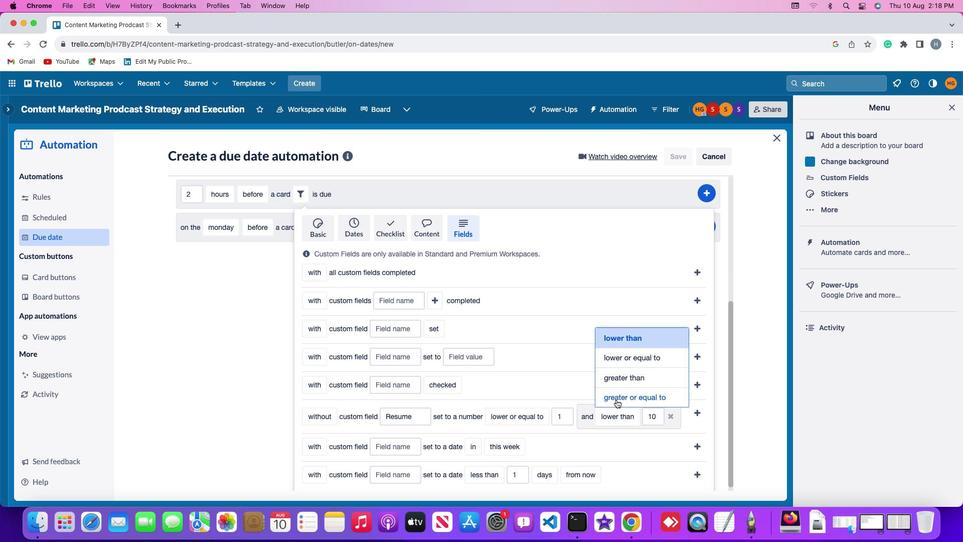 
Action: Mouse pressed left at (616, 400)
Screenshot: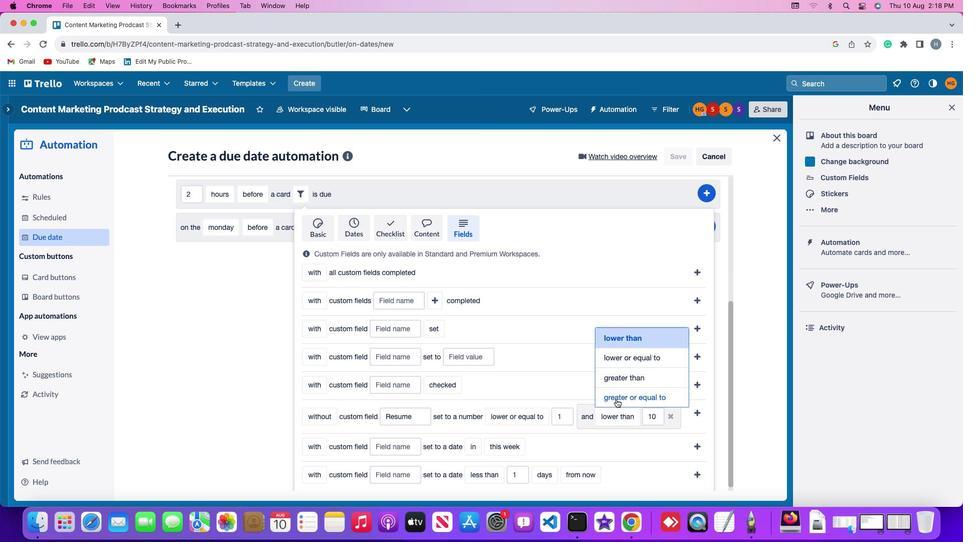 
Action: Mouse moved to (412, 434)
Screenshot: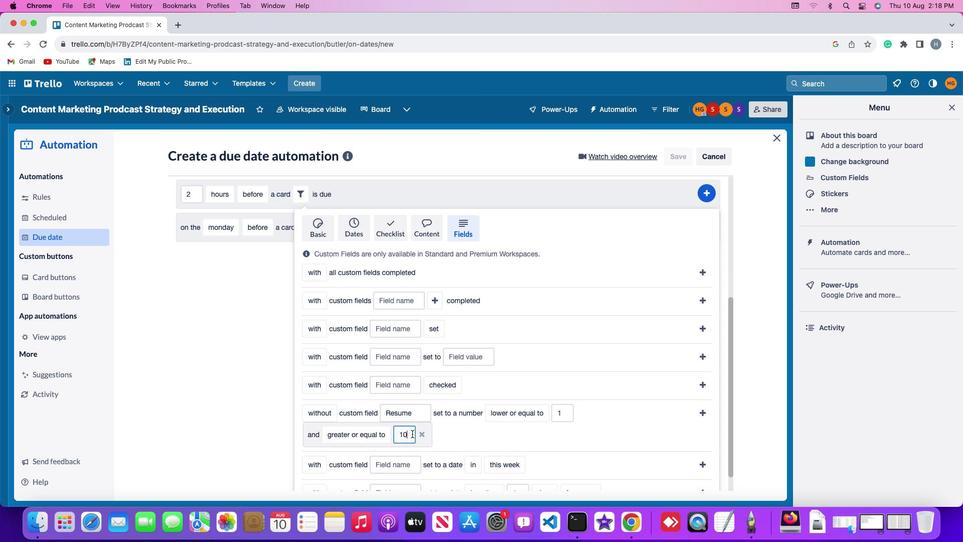 
Action: Mouse pressed left at (412, 434)
Screenshot: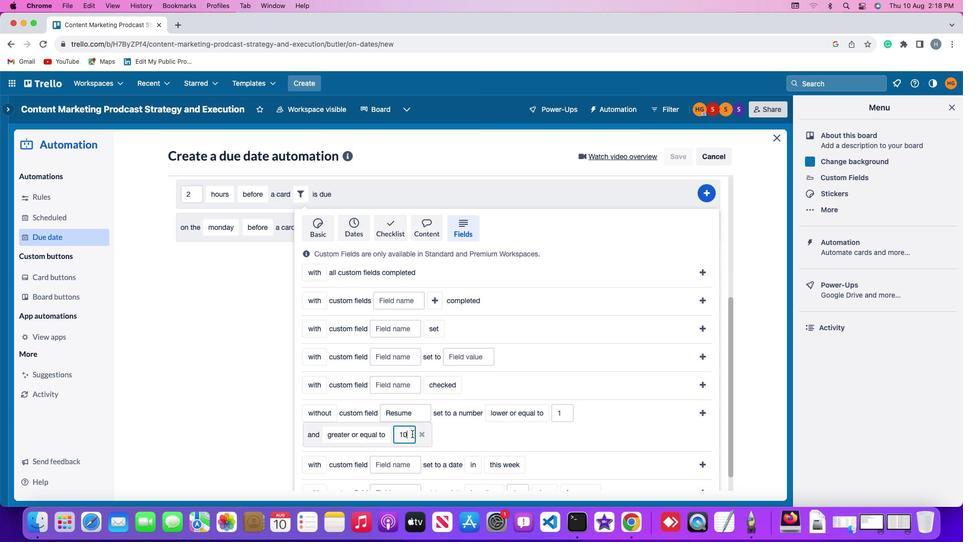 
Action: Mouse moved to (412, 434)
Screenshot: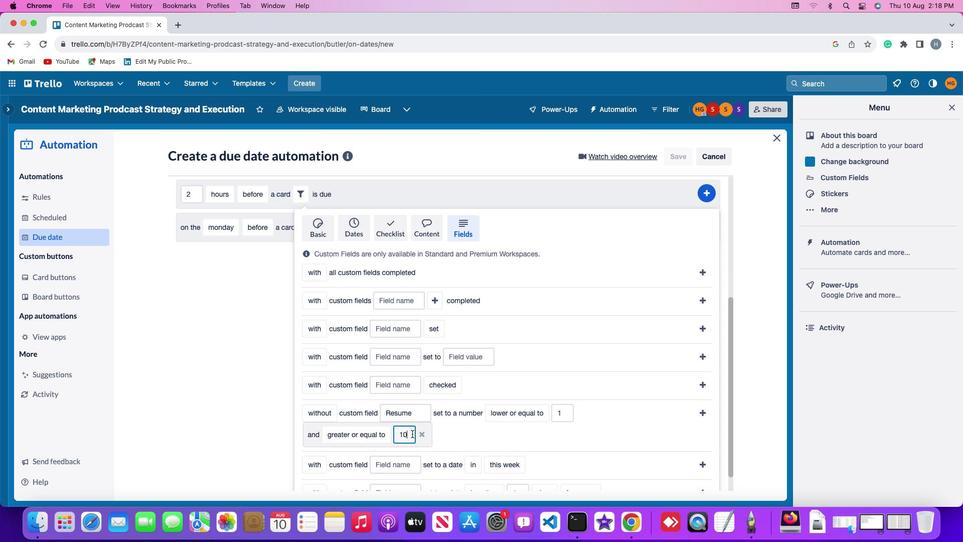 
Action: Key pressed Key.backspaceKey.backspaceKey.backspace
Screenshot: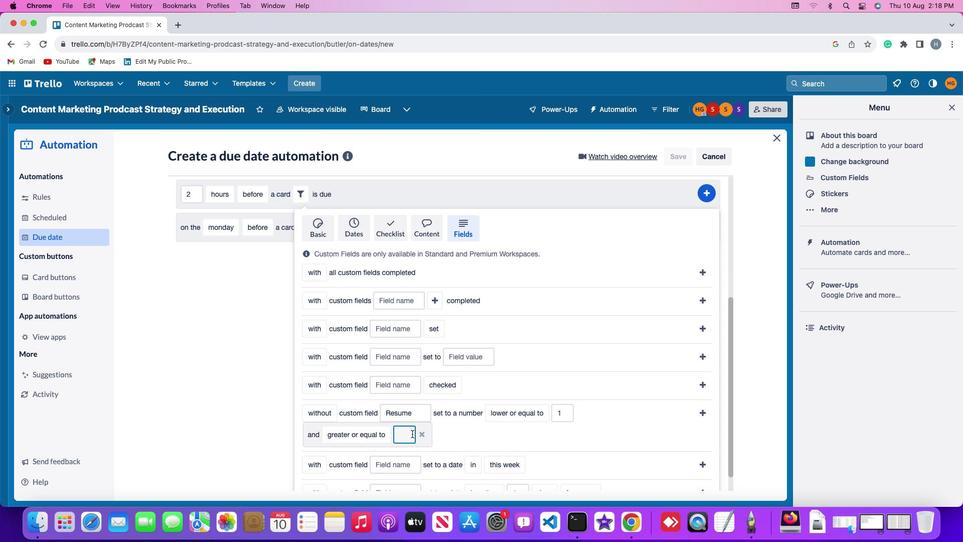
Action: Mouse moved to (412, 433)
Screenshot: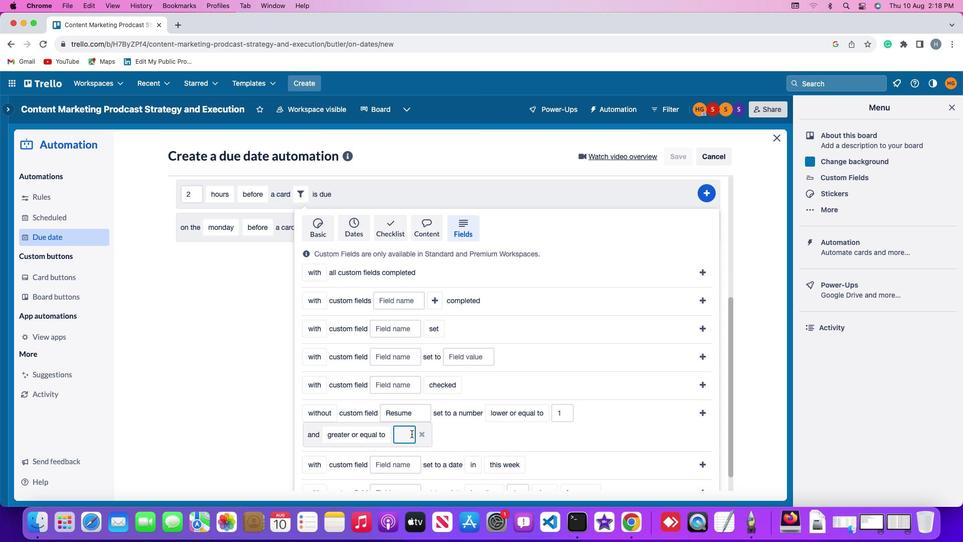 
Action: Key pressed '1''0'
Screenshot: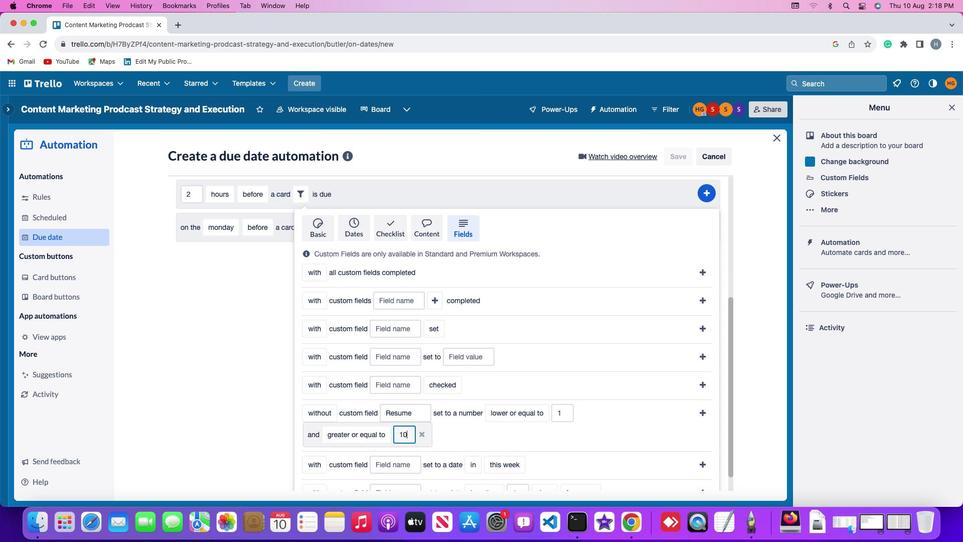 
Action: Mouse moved to (705, 411)
Screenshot: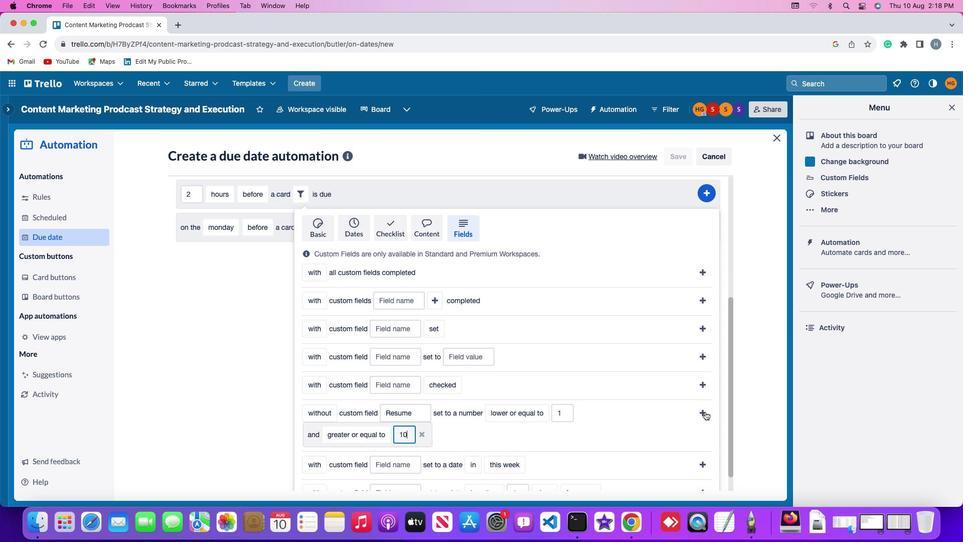 
Action: Mouse pressed left at (705, 411)
Screenshot: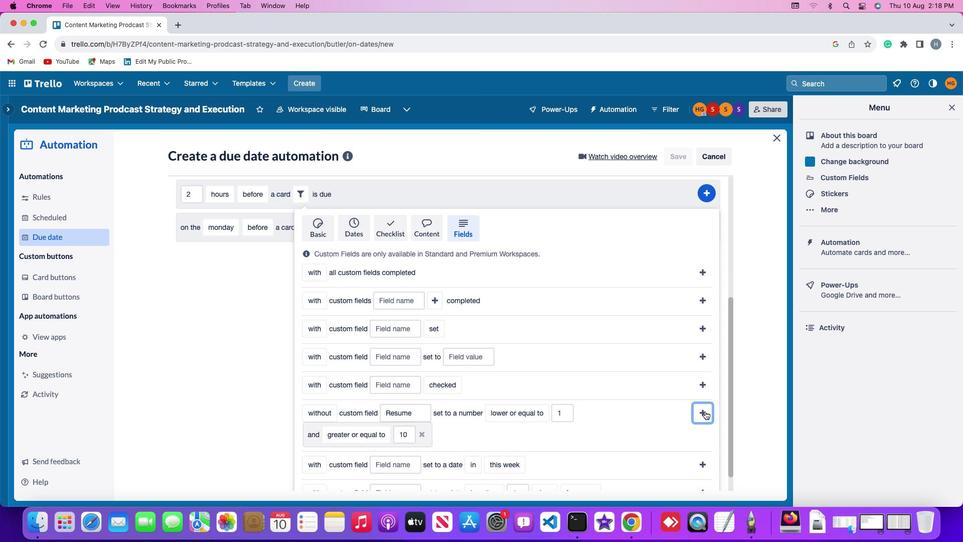 
Action: Mouse moved to (713, 401)
Screenshot: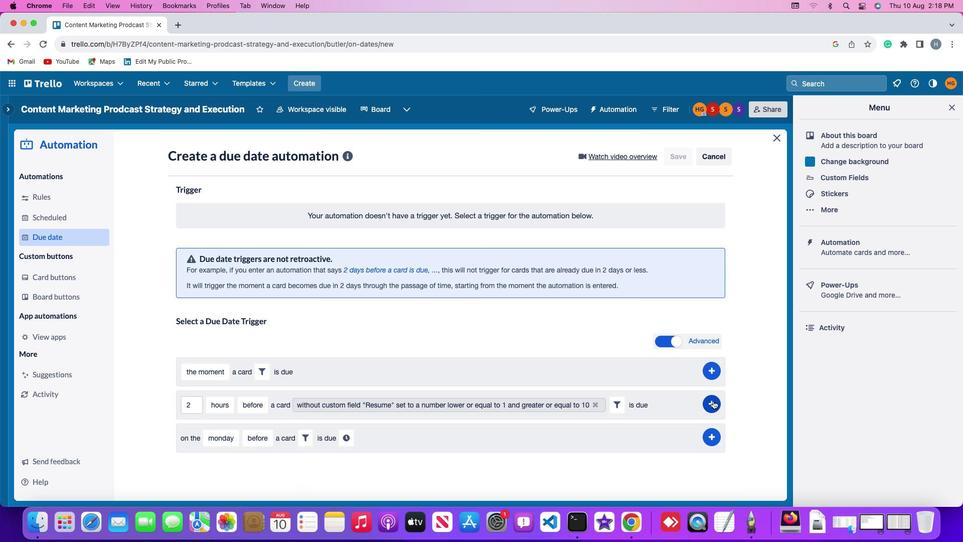 
Action: Mouse pressed left at (713, 401)
Screenshot: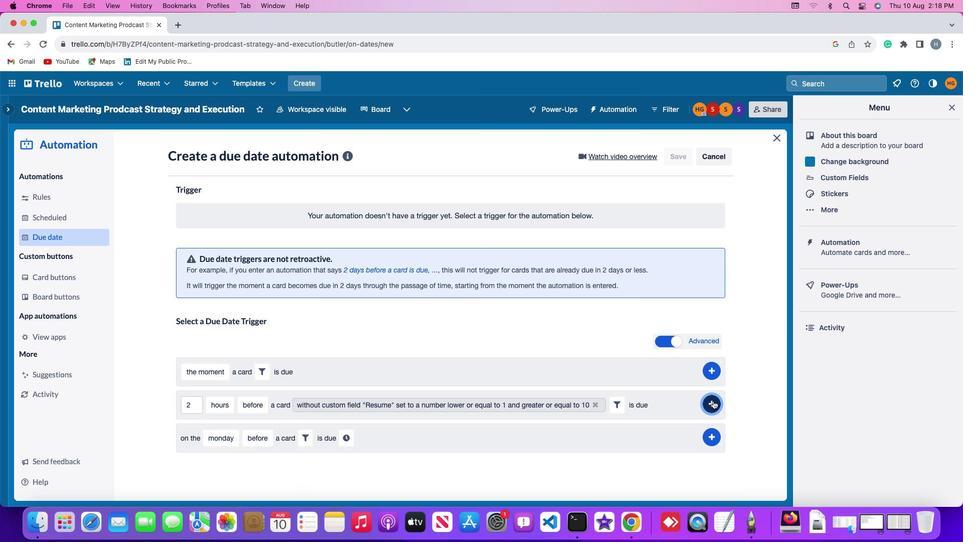 
Action: Mouse moved to (747, 354)
Screenshot: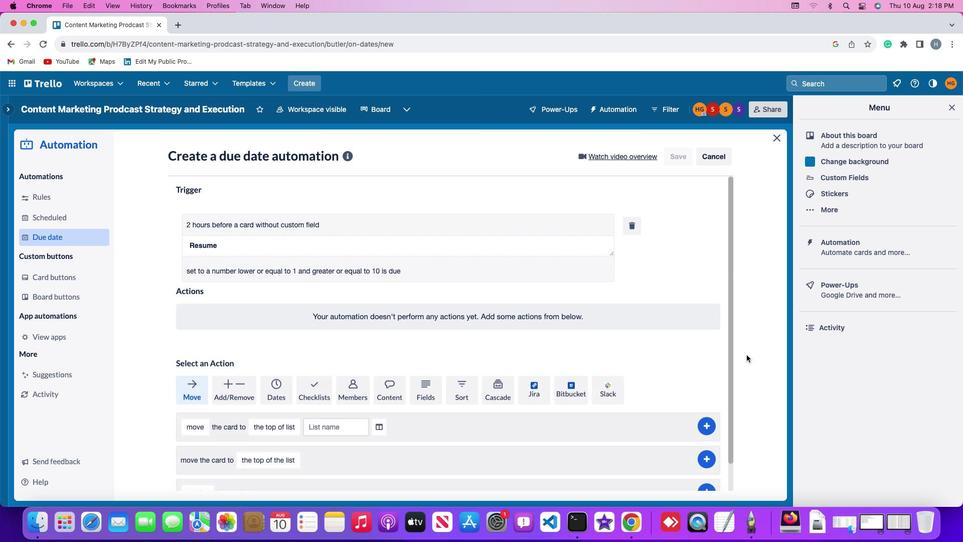 
